 Task: Open Card Conference Execution in Board Content Marketing Campaigns to Workspace Enterprise Resource Planning and add a team member Softage.3@softage.net, a label Orange, a checklist Project Time Management, an attachment from Trello, a color Orange and finally, add a card description 'Conduct user testing for new website design' and a comment 'We should approach this task with a sense of humility and a willingness to seek feedback and guidance from others.'. Add a start date 'Jan 14, 1900' with a due date 'Jan 21, 1900'
Action: Mouse moved to (80, 252)
Screenshot: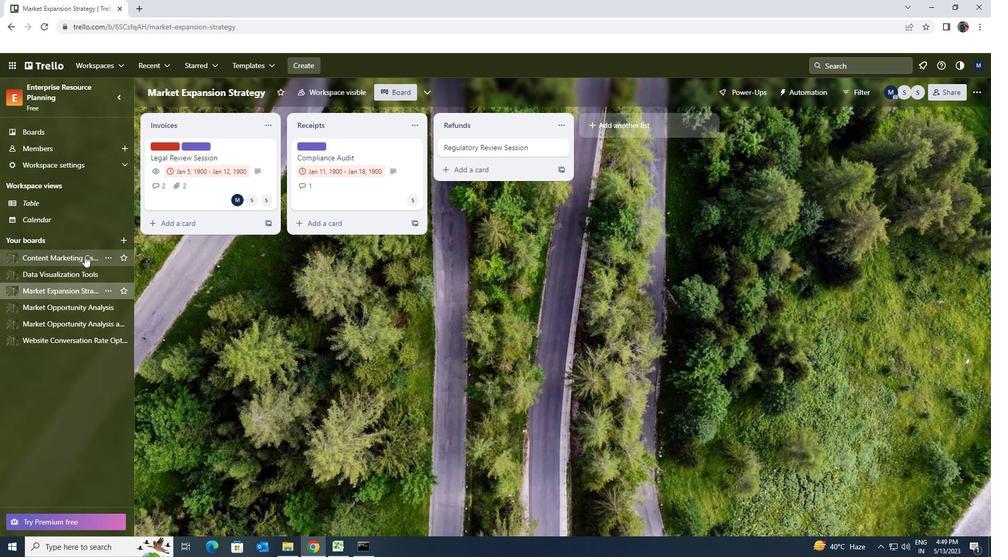 
Action: Mouse pressed left at (80, 252)
Screenshot: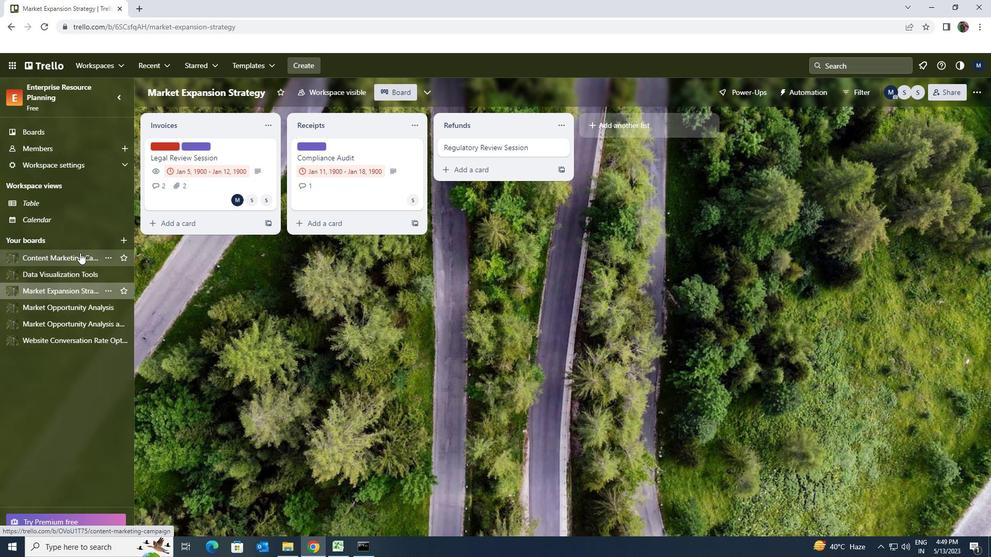 
Action: Mouse moved to (488, 145)
Screenshot: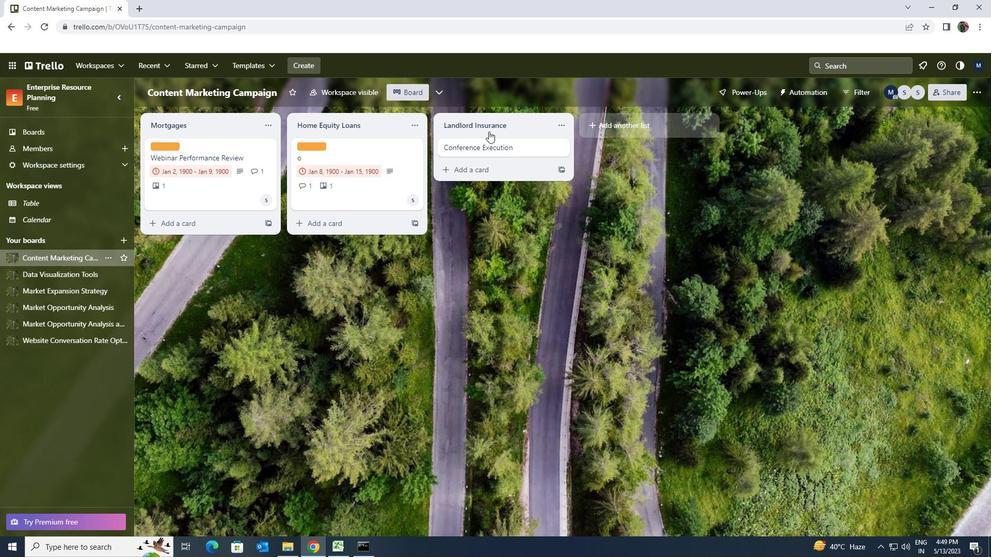 
Action: Mouse pressed left at (488, 145)
Screenshot: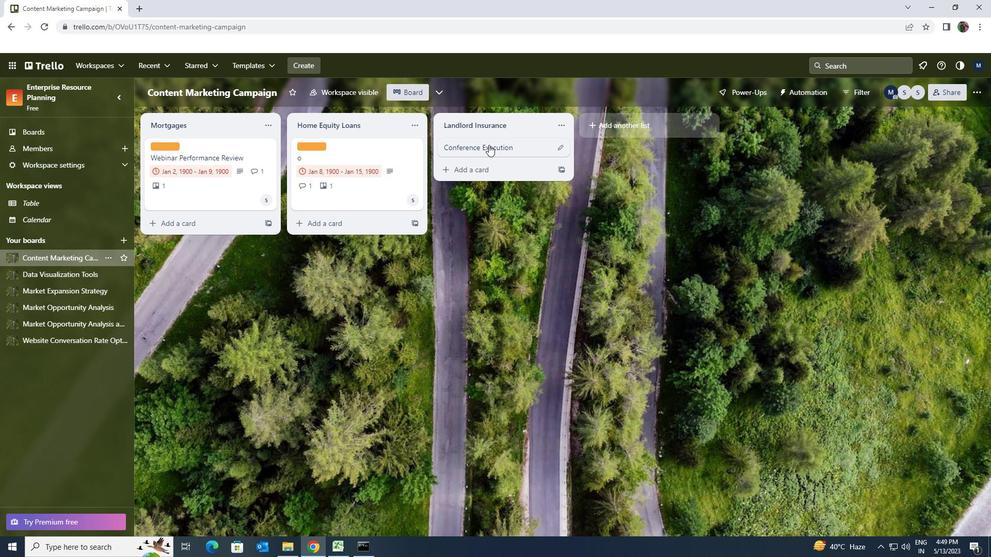 
Action: Mouse moved to (608, 186)
Screenshot: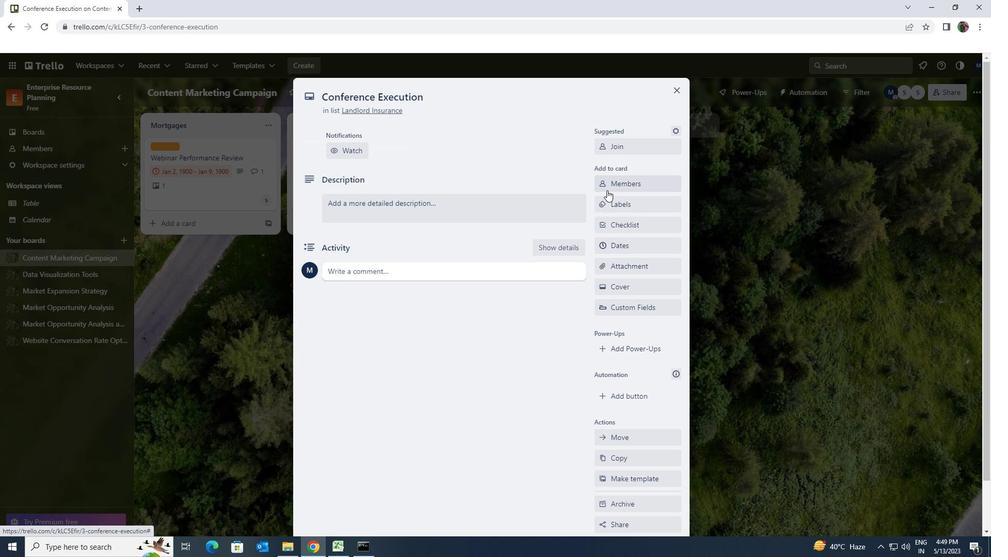 
Action: Mouse pressed left at (608, 186)
Screenshot: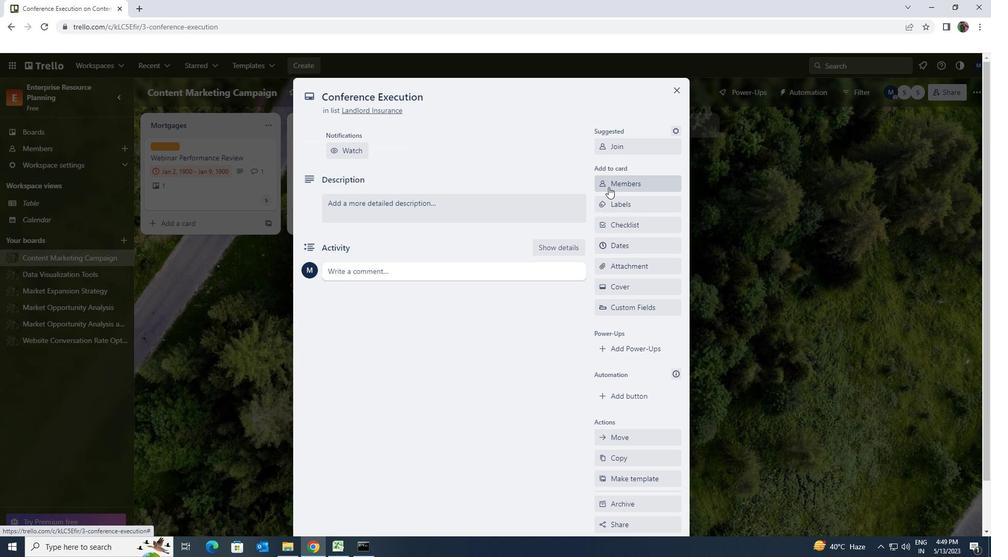 
Action: Key pressed softage.3<Key.shift>@SOFTAGE.NET
Screenshot: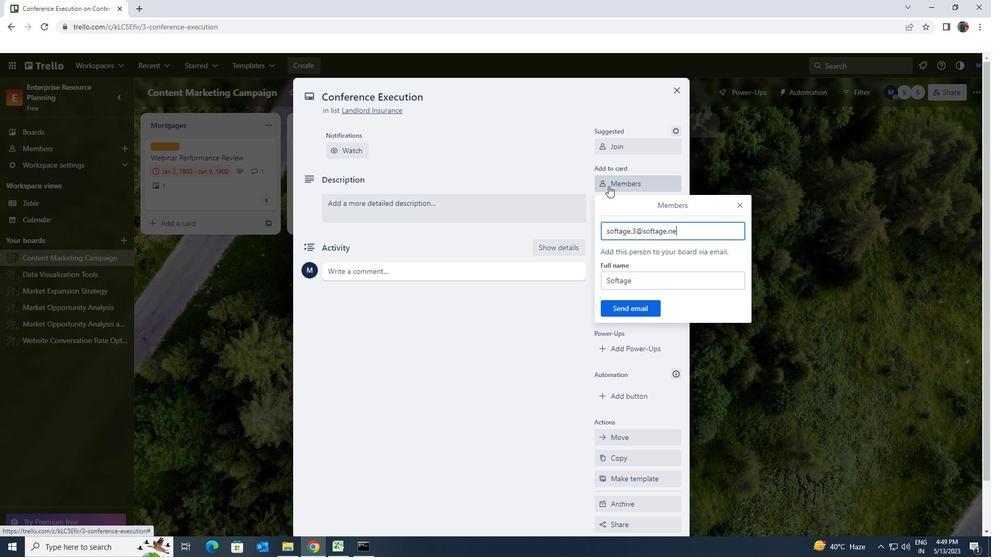 
Action: Mouse moved to (641, 309)
Screenshot: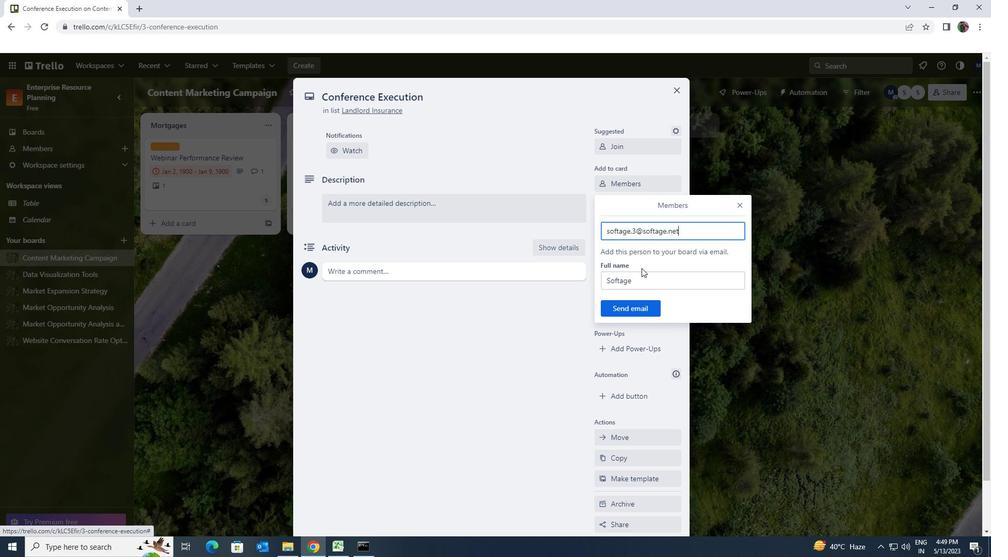 
Action: Mouse pressed left at (641, 309)
Screenshot: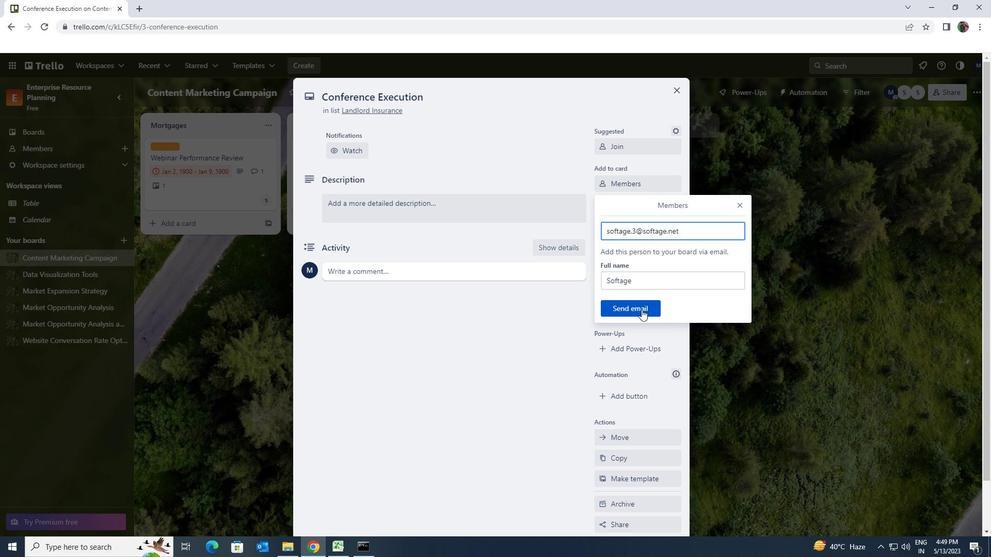
Action: Mouse moved to (655, 208)
Screenshot: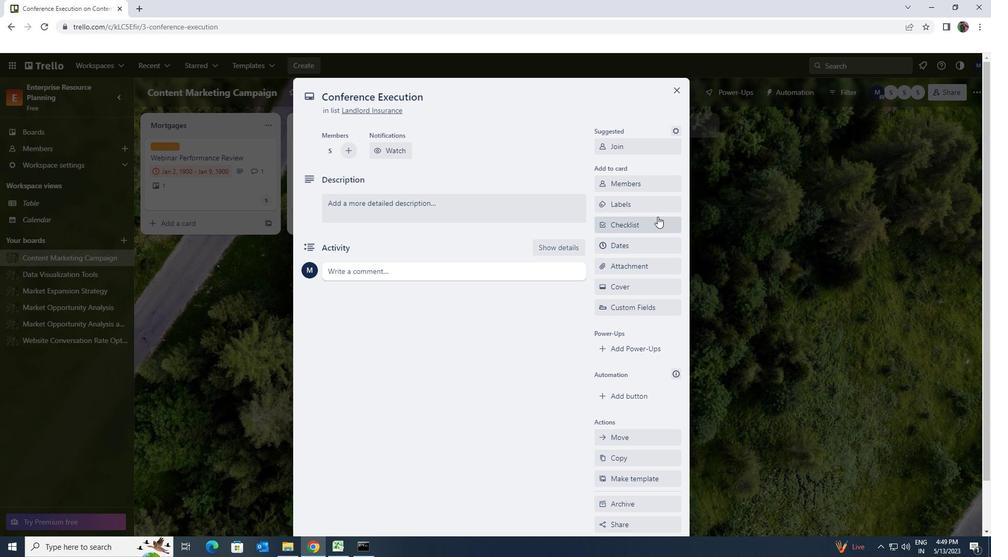 
Action: Mouse pressed left at (655, 208)
Screenshot: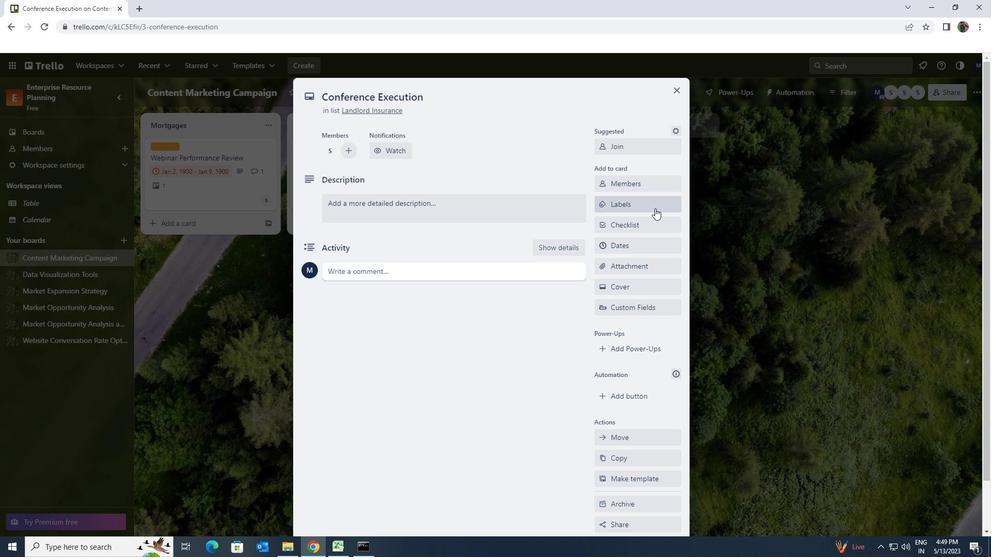 
Action: Mouse moved to (660, 401)
Screenshot: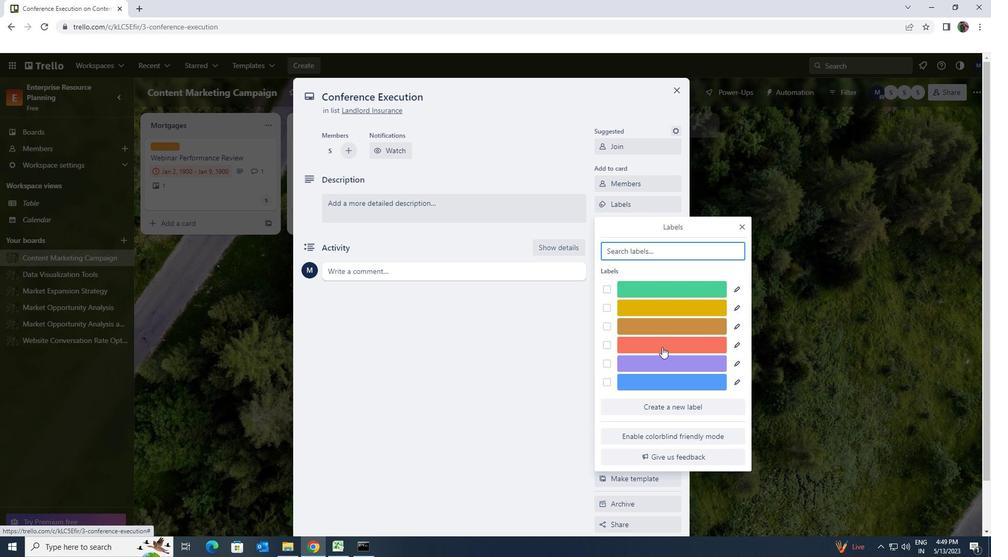 
Action: Mouse pressed left at (660, 401)
Screenshot: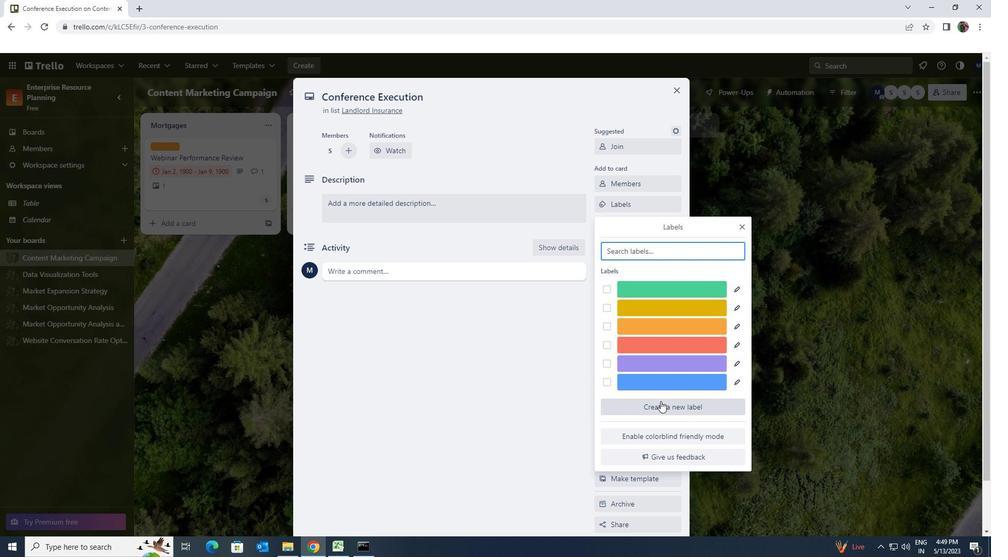 
Action: Mouse moved to (664, 379)
Screenshot: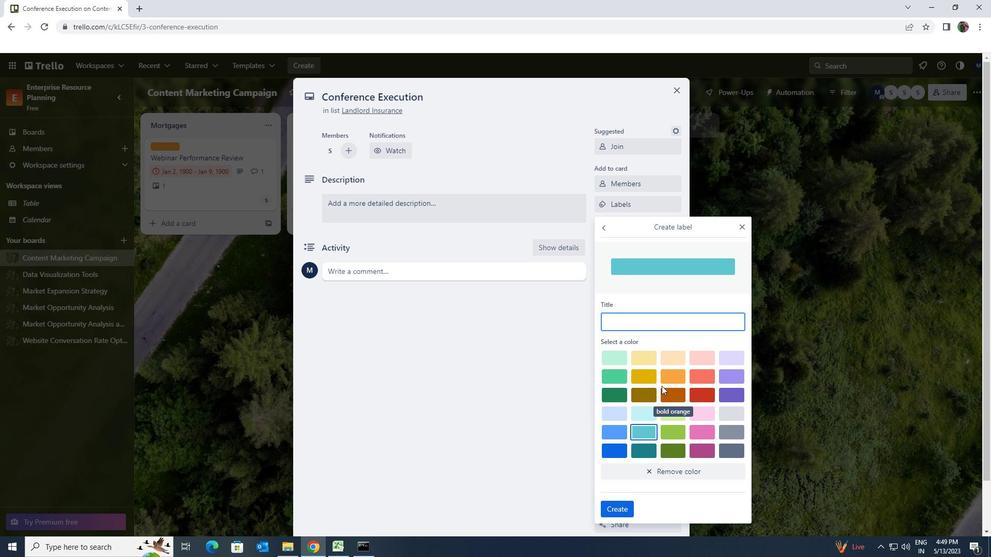 
Action: Mouse pressed left at (664, 379)
Screenshot: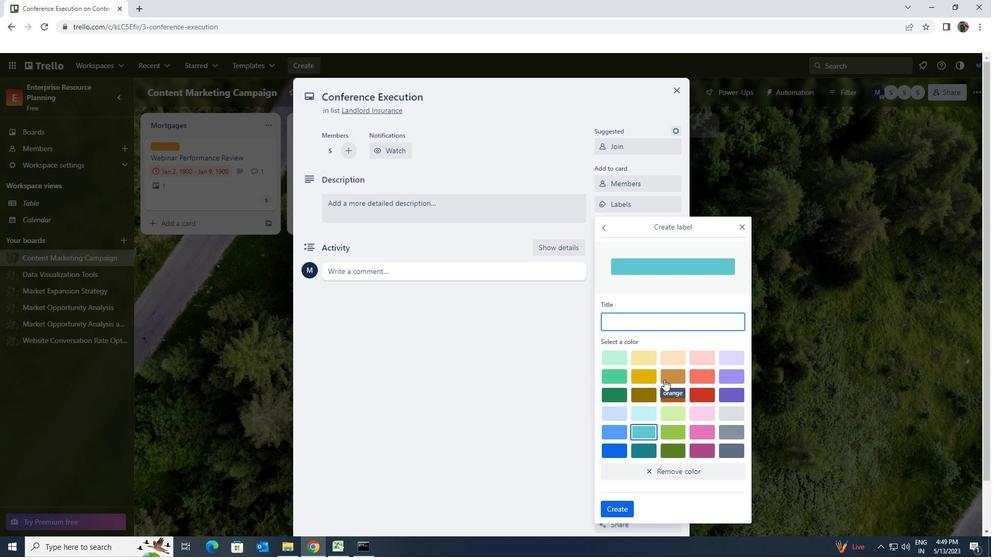 
Action: Mouse moved to (622, 506)
Screenshot: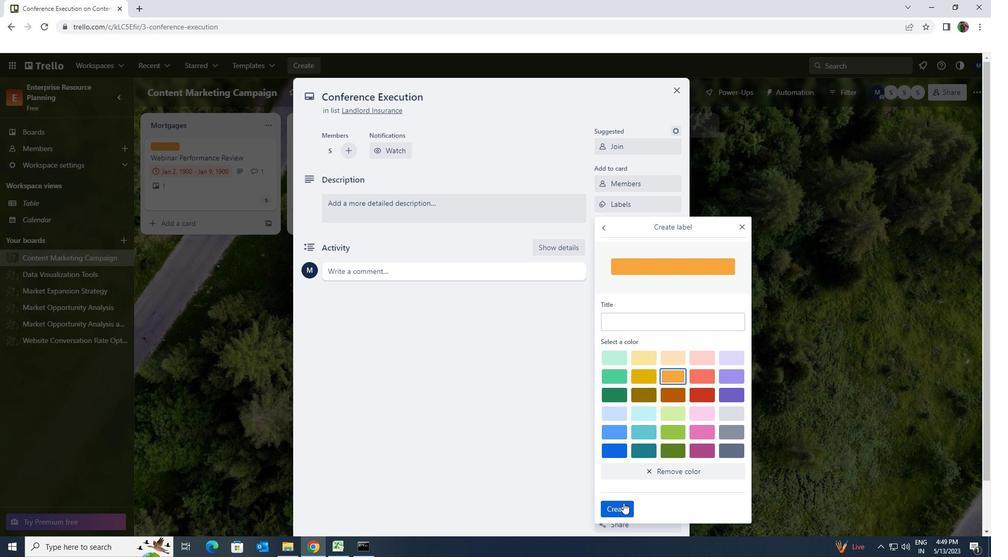 
Action: Mouse pressed left at (622, 506)
Screenshot: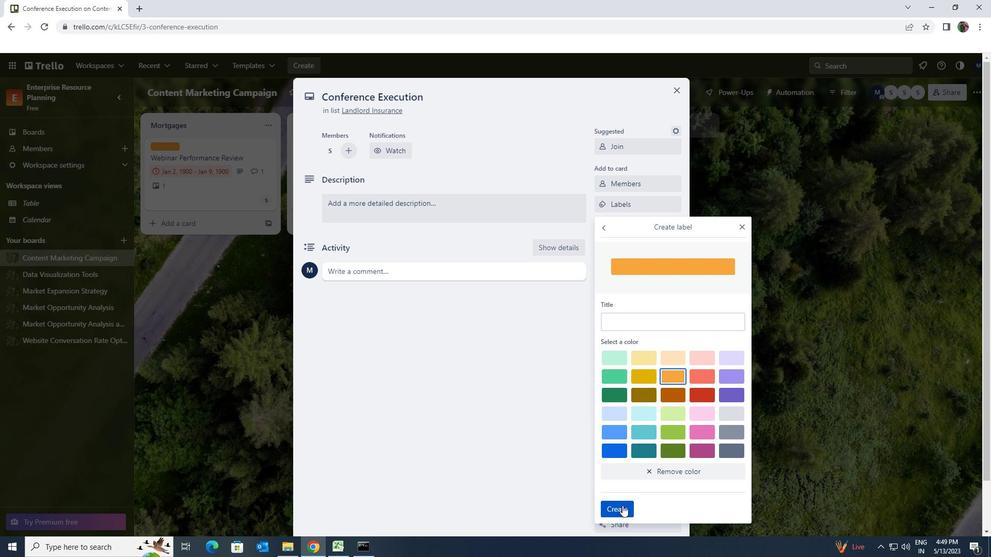 
Action: Mouse moved to (737, 225)
Screenshot: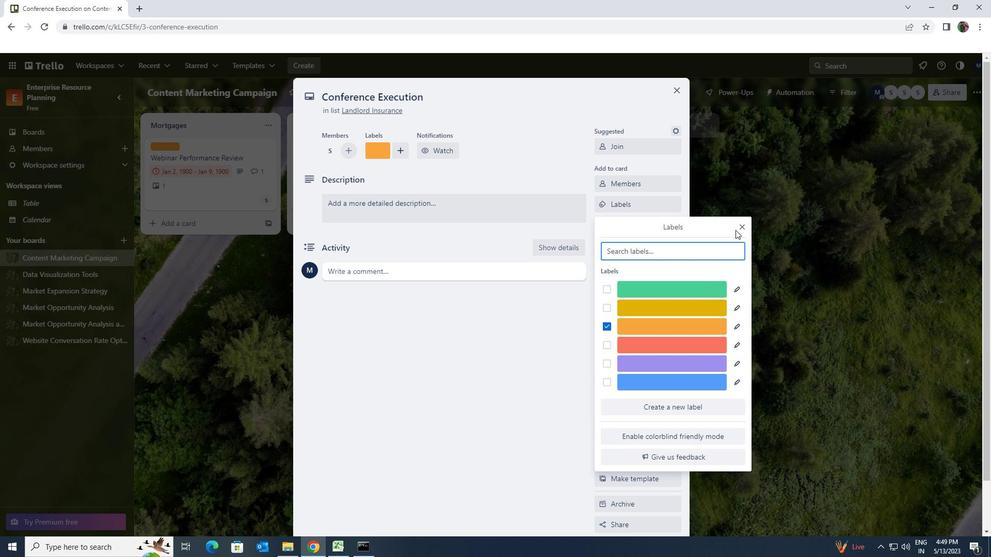 
Action: Mouse pressed left at (737, 225)
Screenshot: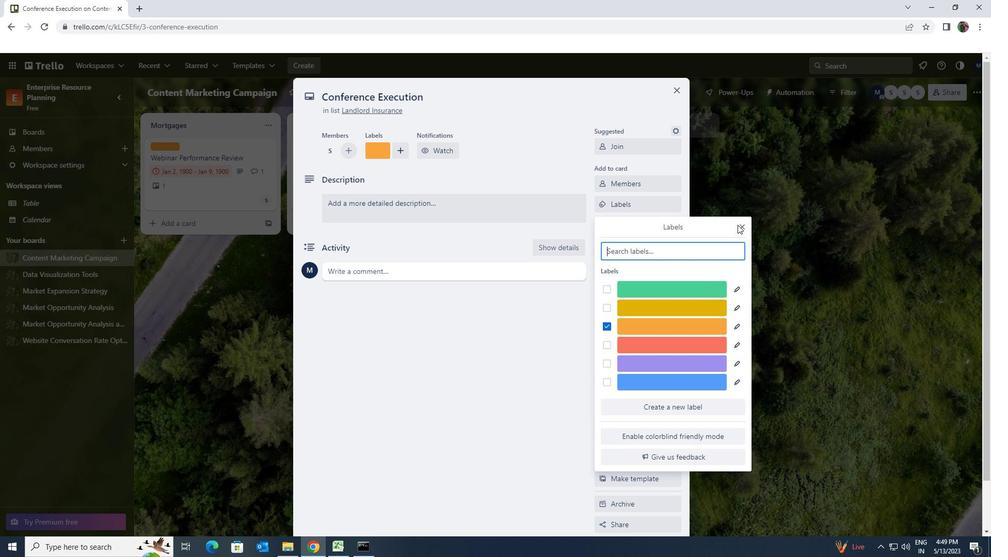
Action: Mouse moved to (740, 229)
Screenshot: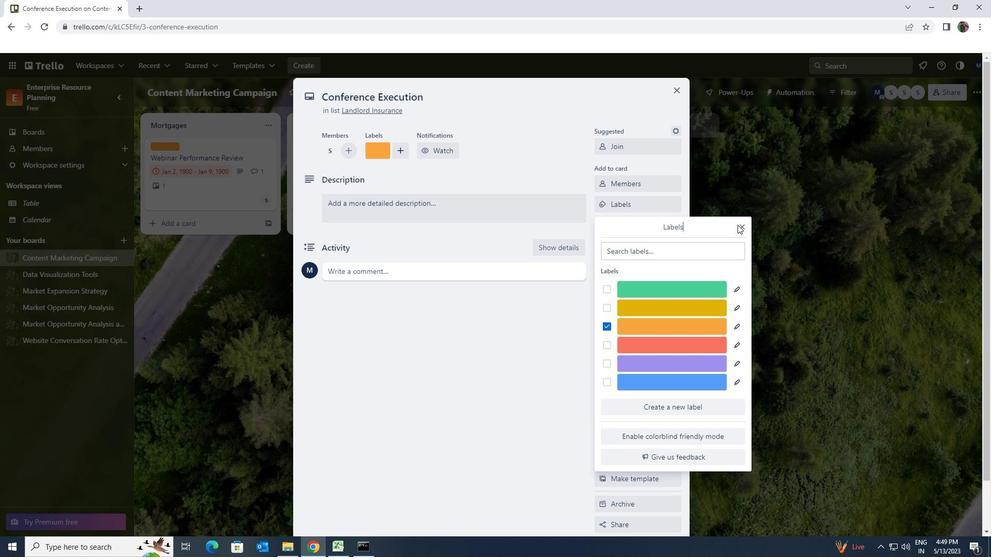 
Action: Mouse pressed left at (740, 229)
Screenshot: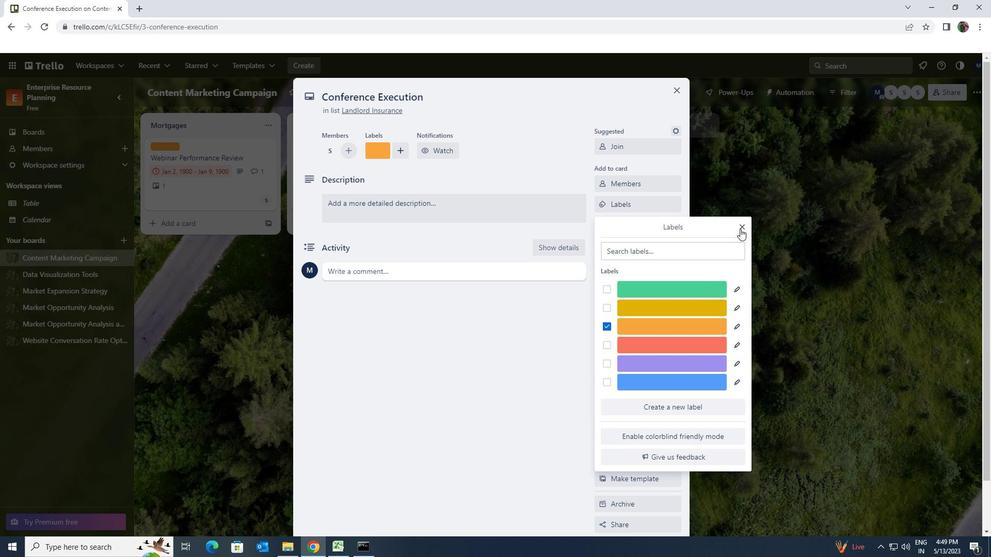 
Action: Mouse moved to (672, 226)
Screenshot: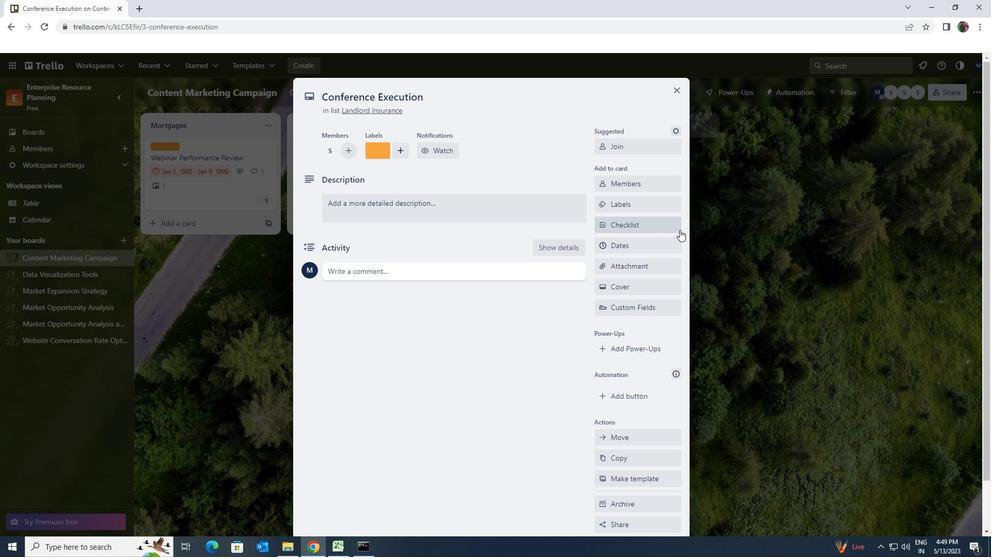 
Action: Mouse pressed left at (672, 226)
Screenshot: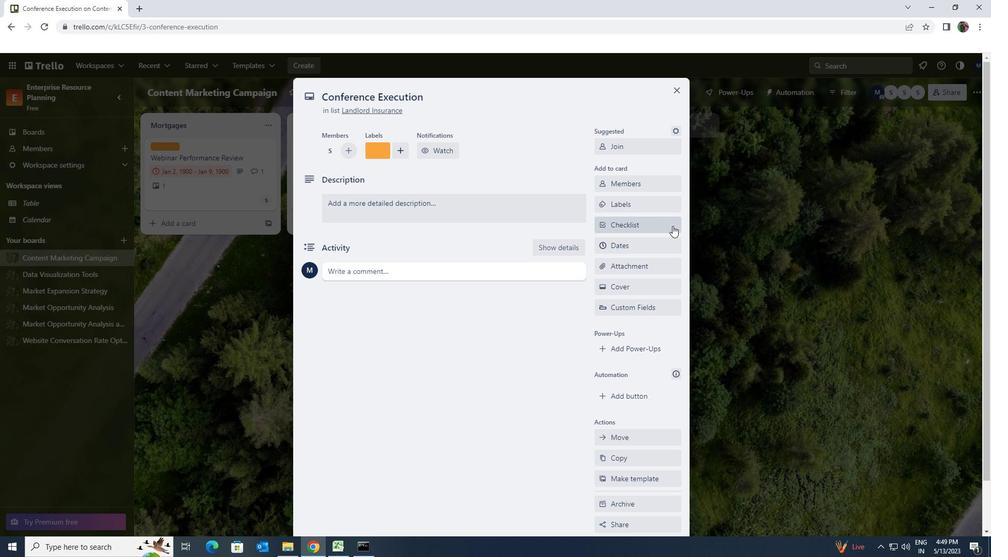 
Action: Key pressed <Key.shift><Key.shift><Key.shift><Key.shift><Key.shift>PROJECT<Key.space><Key.shift>TIME<Key.space><Key.shift>MANAGEMENT<Key.space>
Screenshot: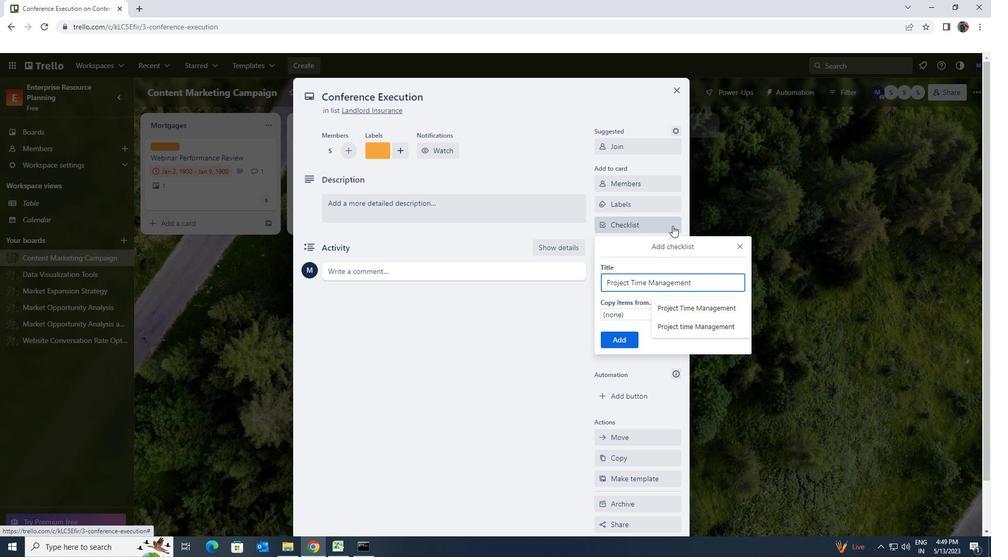 
Action: Mouse moved to (625, 340)
Screenshot: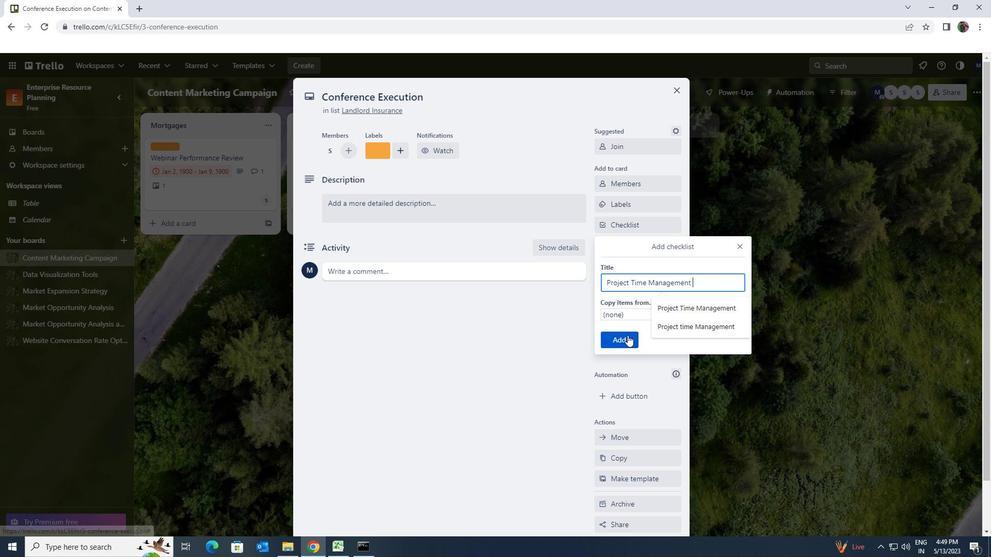
Action: Mouse pressed left at (625, 340)
Screenshot: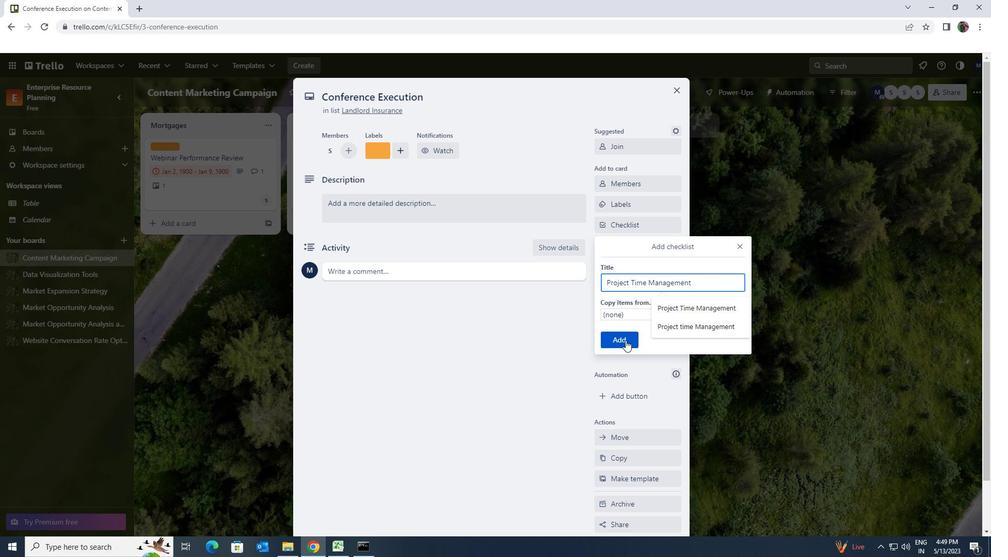 
Action: Mouse moved to (631, 266)
Screenshot: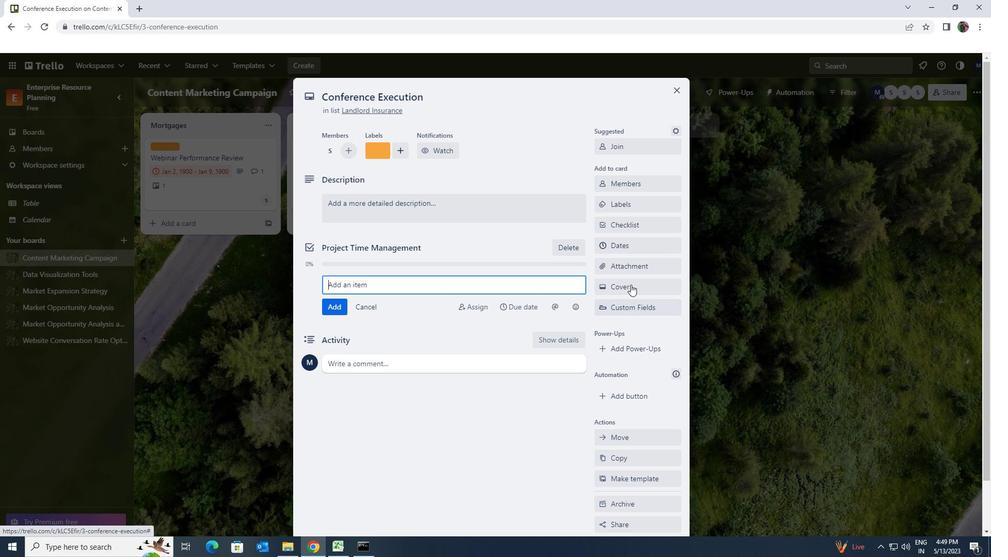 
Action: Mouse pressed left at (631, 266)
Screenshot: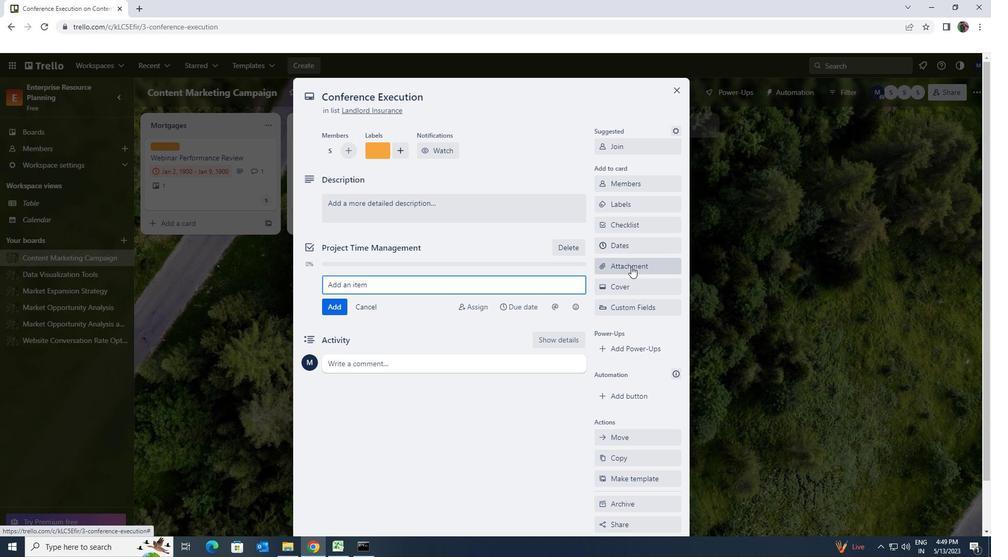
Action: Mouse moved to (628, 338)
Screenshot: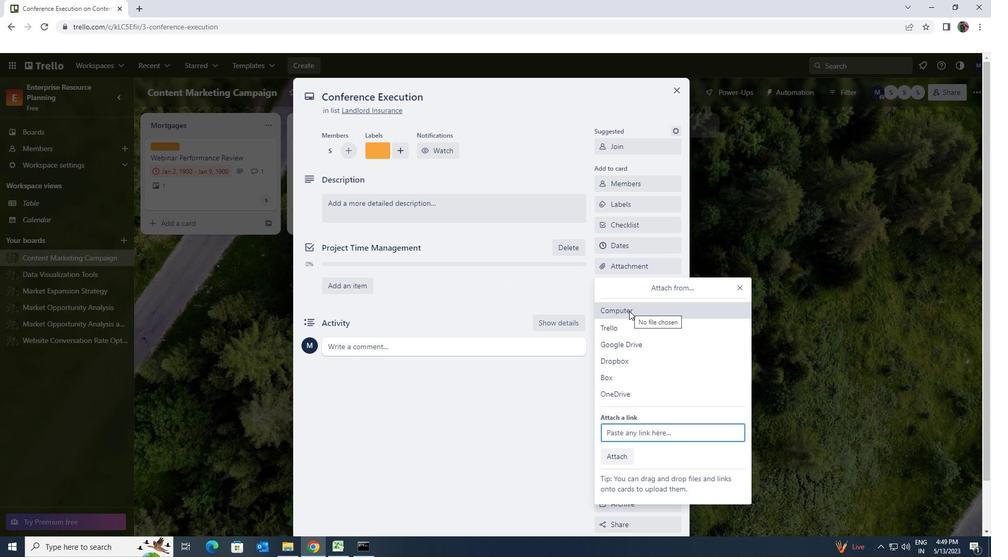 
Action: Mouse pressed left at (628, 338)
Screenshot: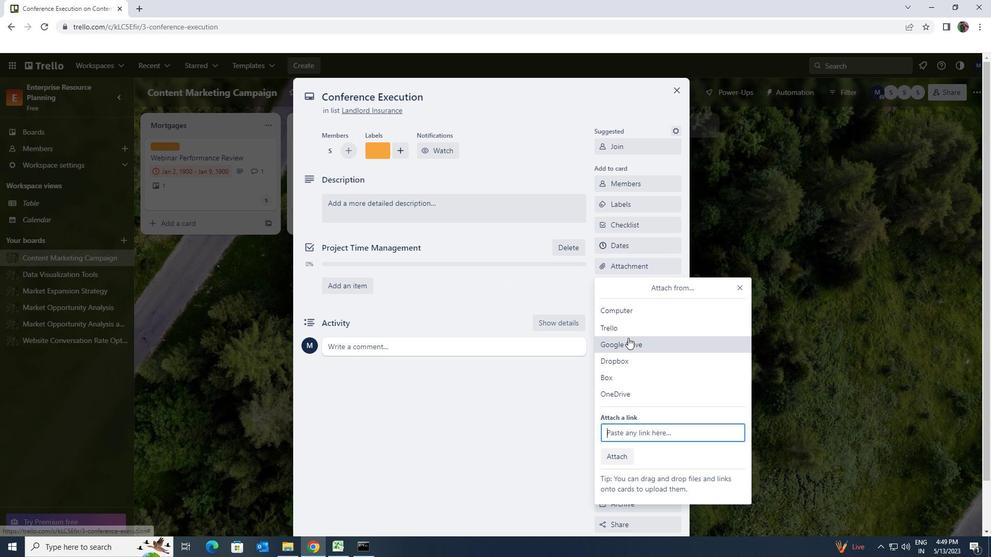 
Action: Mouse moved to (467, 297)
Screenshot: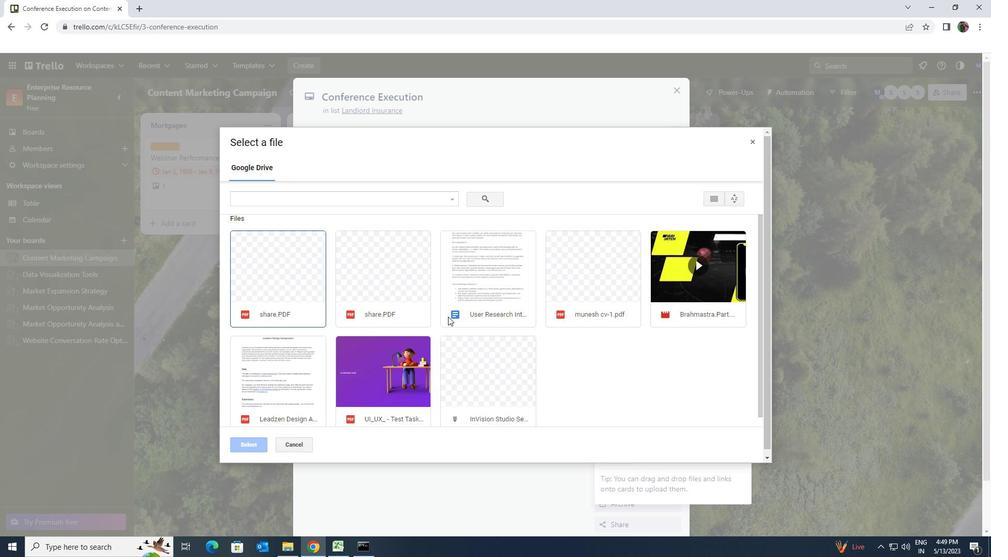 
Action: Mouse pressed left at (467, 297)
Screenshot: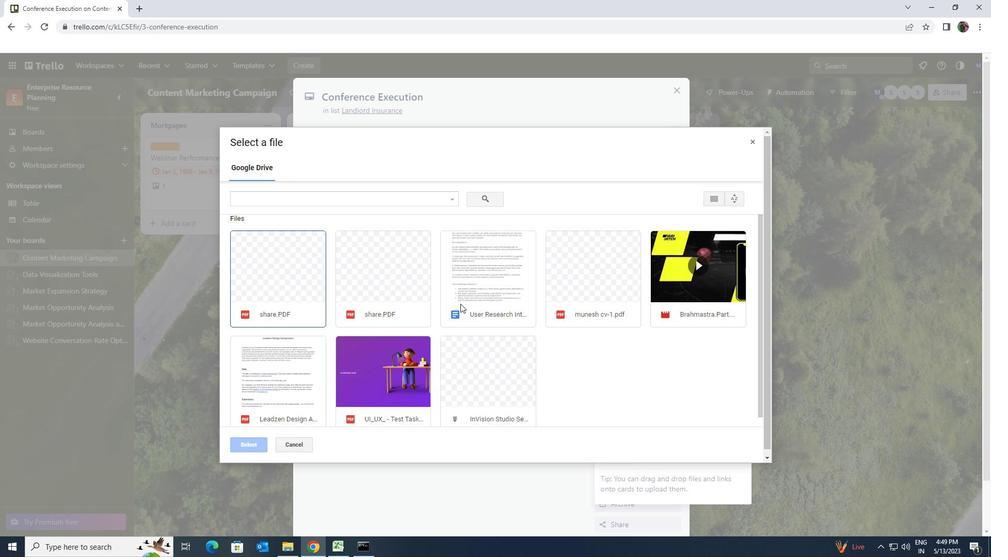 
Action: Mouse moved to (254, 447)
Screenshot: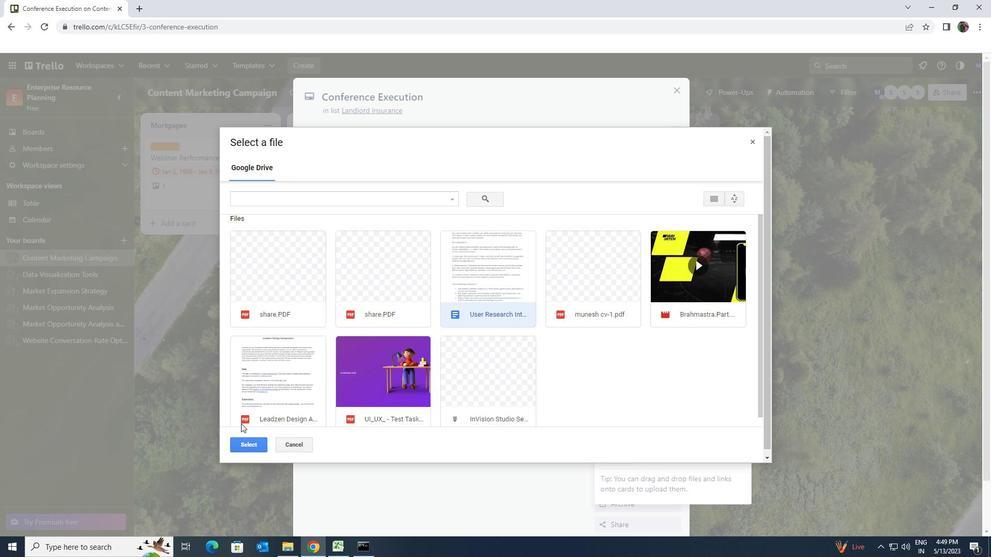 
Action: Mouse pressed left at (254, 447)
Screenshot: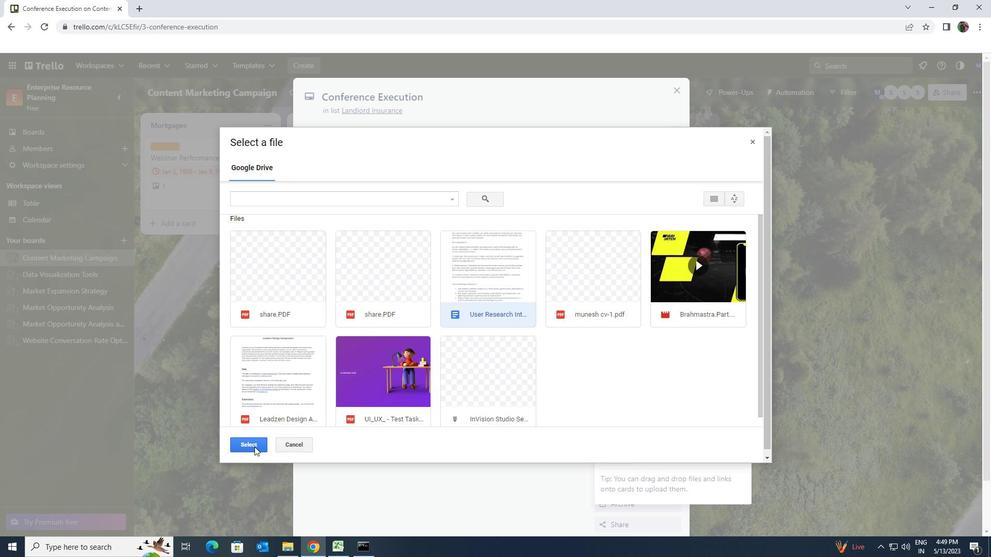 
Action: Mouse moved to (409, 207)
Screenshot: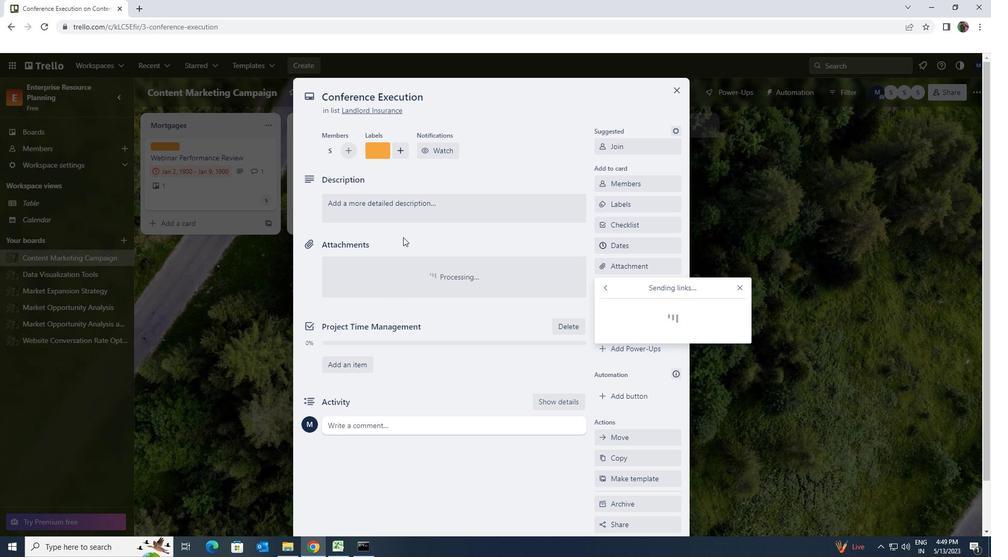
Action: Mouse pressed left at (409, 207)
Screenshot: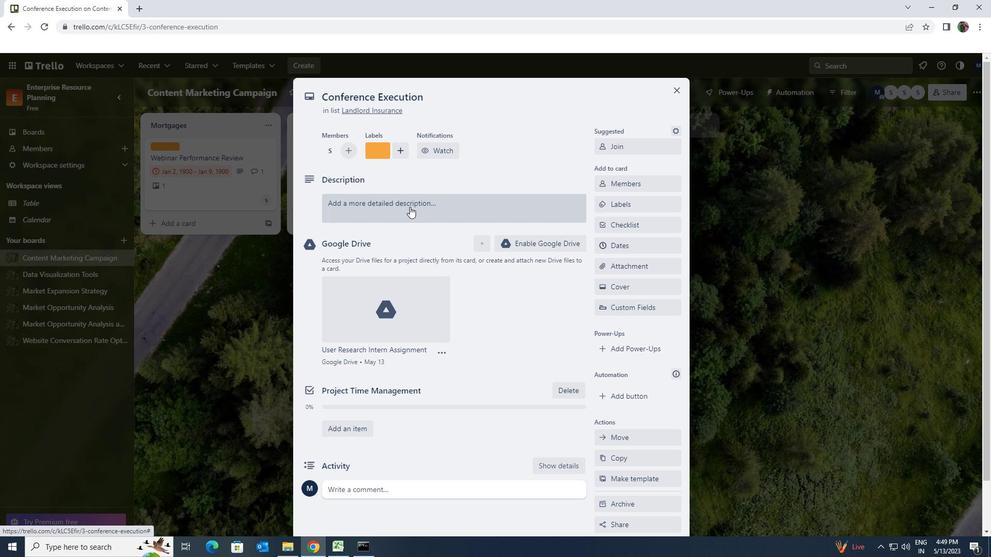 
Action: Key pressed <Key.shift>
Screenshot: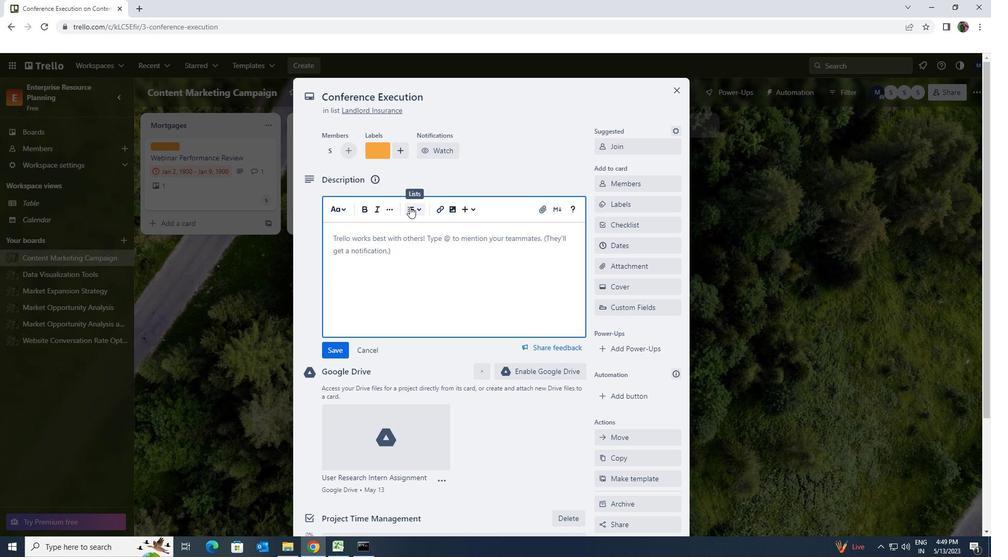 
Action: Mouse moved to (409, 206)
Screenshot: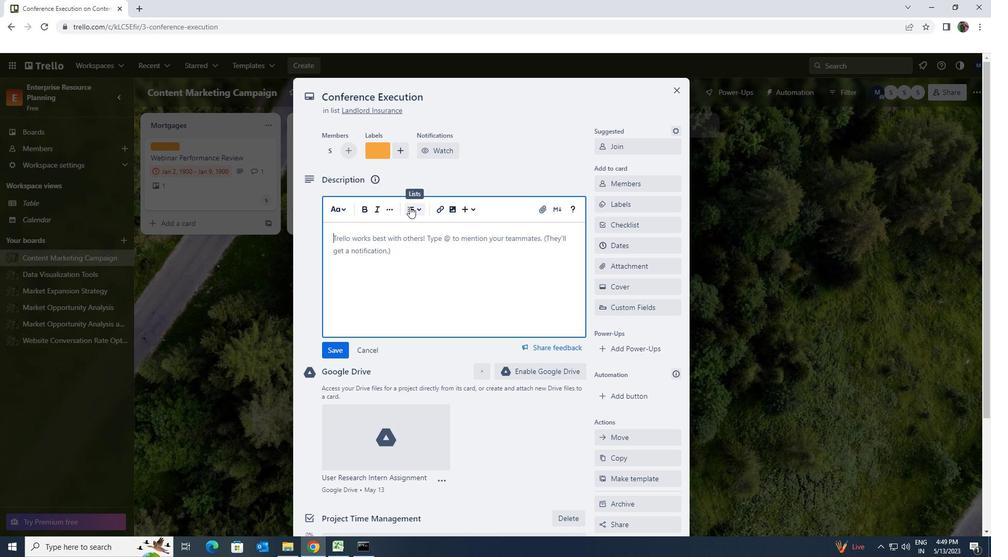 
Action: Key pressed <Key.shift>CONDUCT<Key.space>USER<Key.space>TESTING<Key.space>FOR<Key.space>NEW<Key.space>WEBSUTE<Key.space>DESIGN<Key.space>
Screenshot: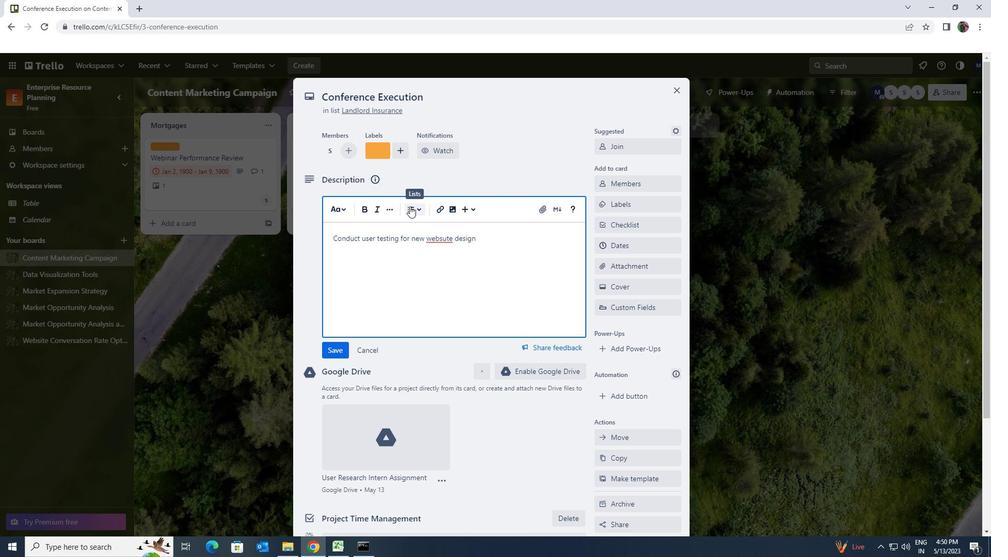 
Action: Mouse moved to (342, 355)
Screenshot: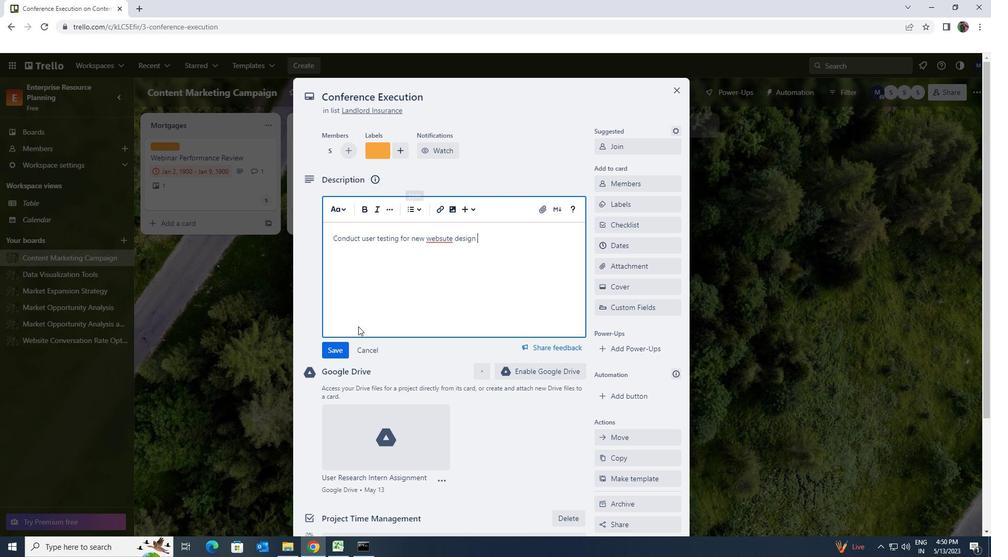 
Action: Mouse pressed left at (342, 355)
Screenshot: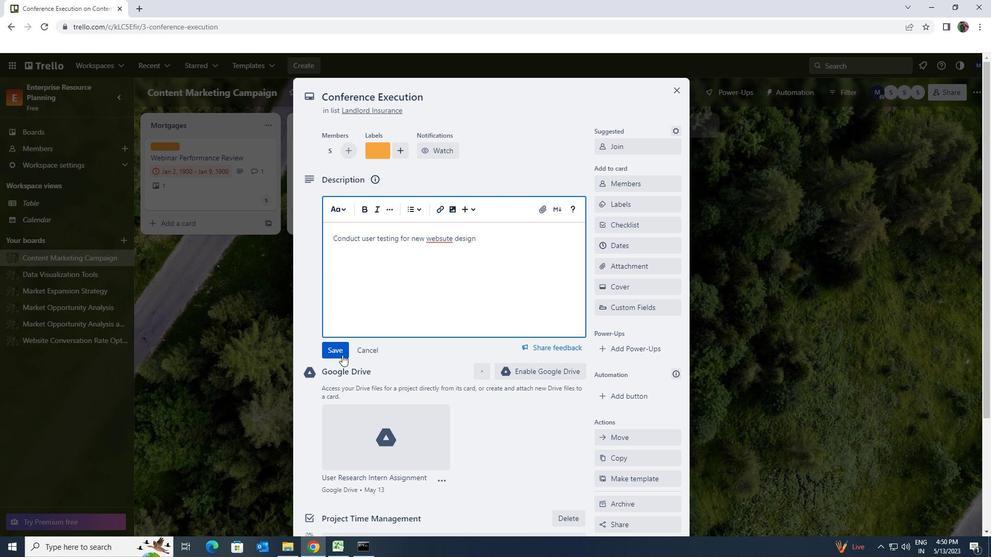 
Action: Mouse moved to (344, 351)
Screenshot: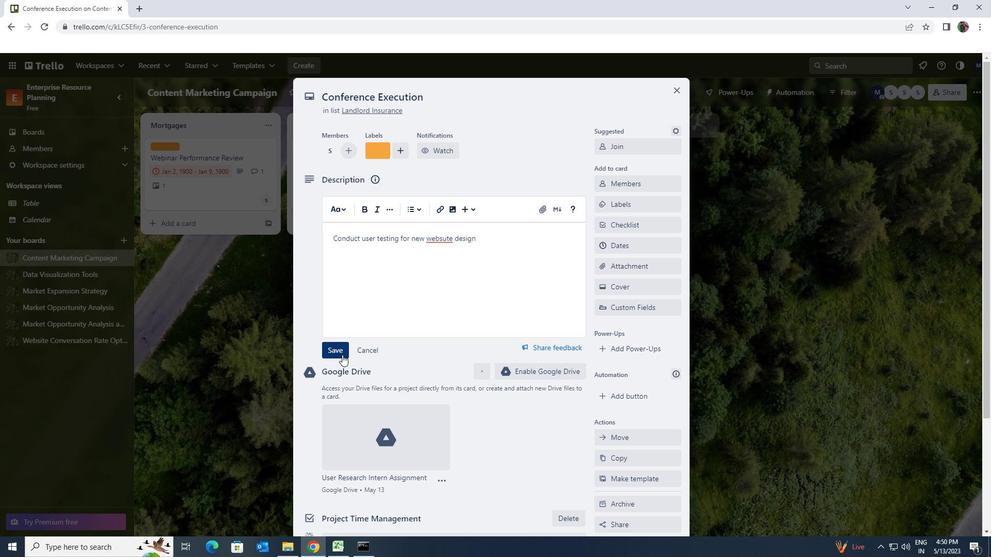 
Action: Mouse scrolled (344, 350) with delta (0, 0)
Screenshot: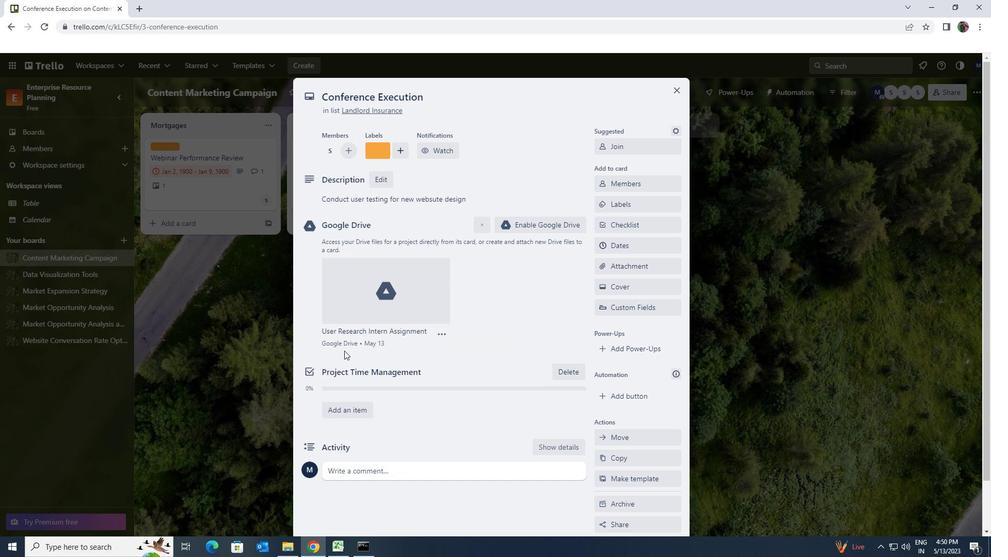 
Action: Mouse scrolled (344, 350) with delta (0, 0)
Screenshot: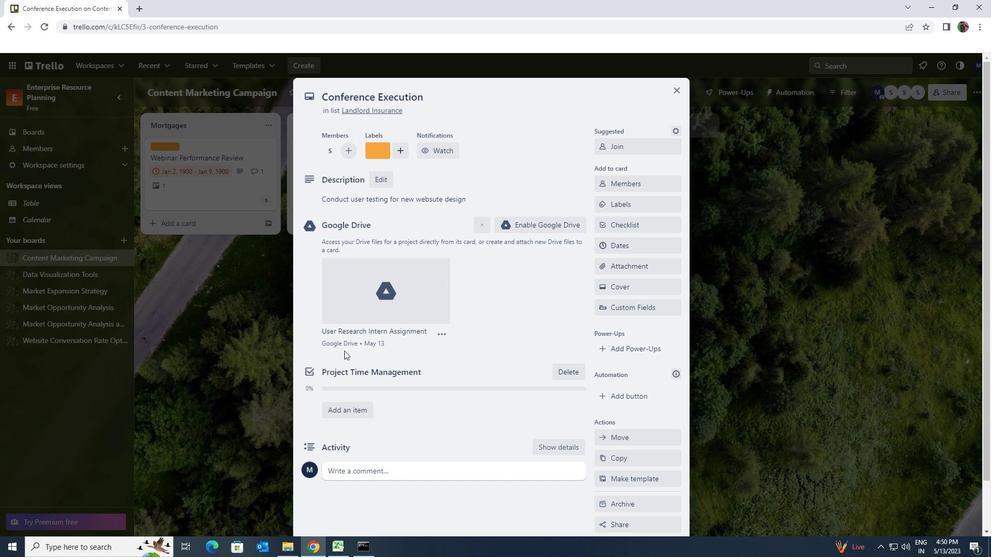 
Action: Mouse scrolled (344, 350) with delta (0, 0)
Screenshot: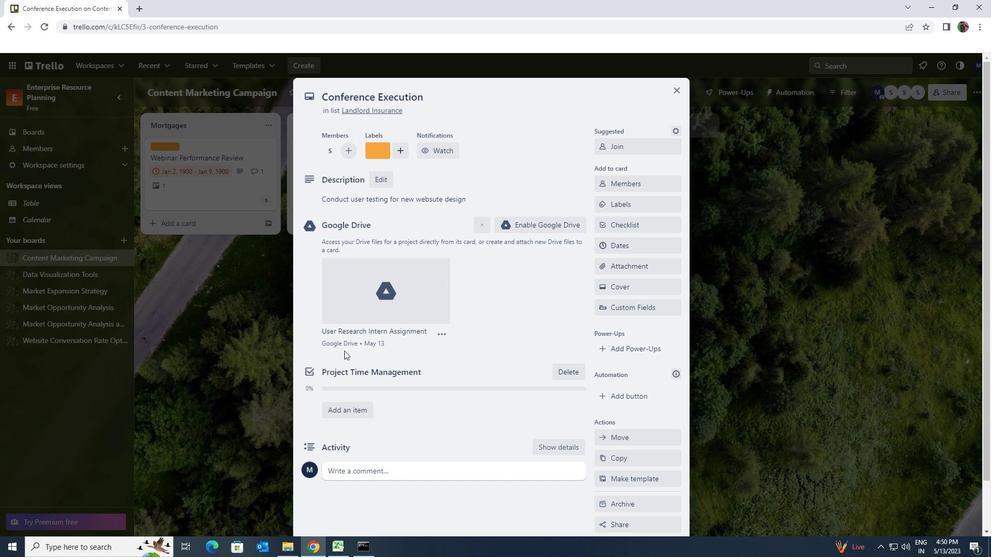 
Action: Mouse moved to (353, 409)
Screenshot: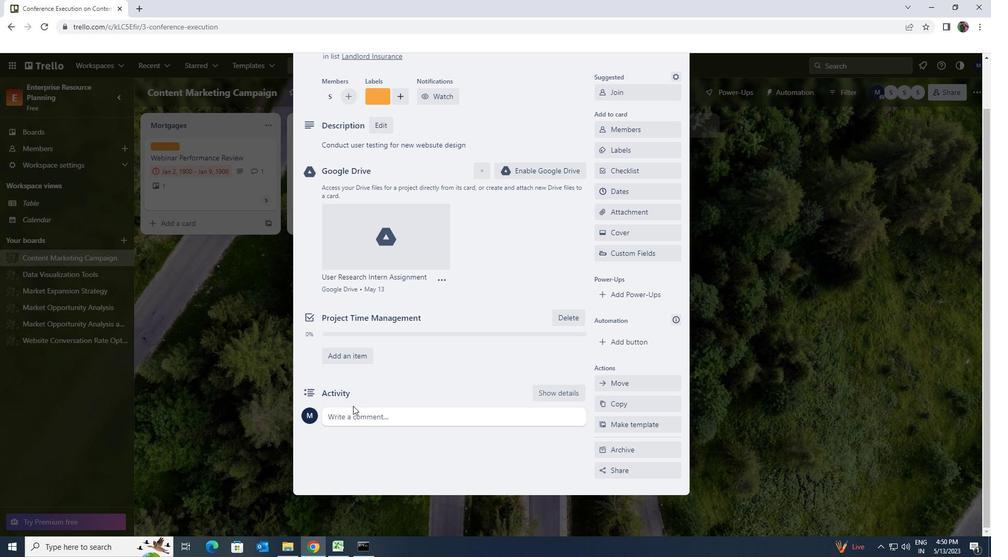 
Action: Mouse pressed left at (353, 409)
Screenshot: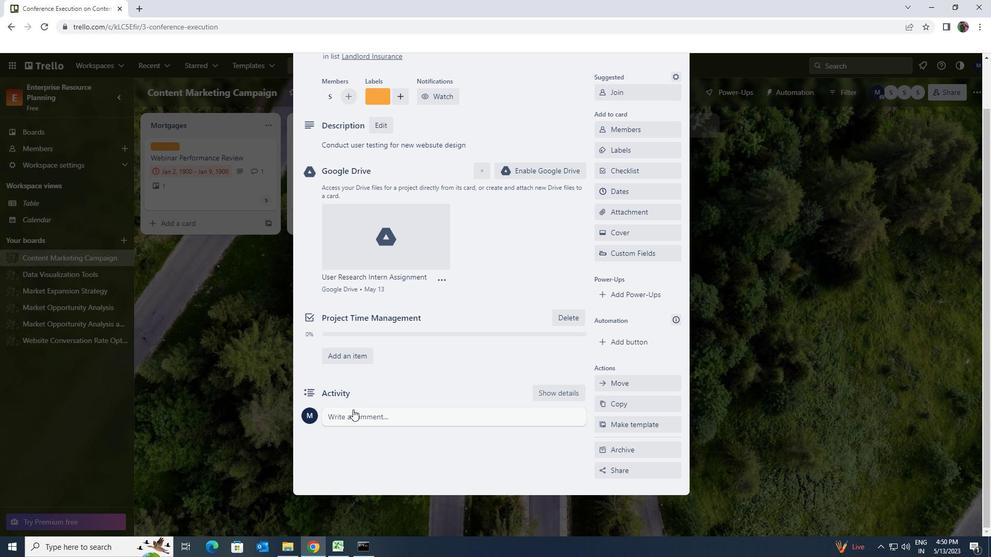 
Action: Key pressed <Key.shift><Key.shift>WE<Key.space>SHOULD<Key.space>APPROACG<Key.space>THIS<Key.space>TASK<Key.space>
Screenshot: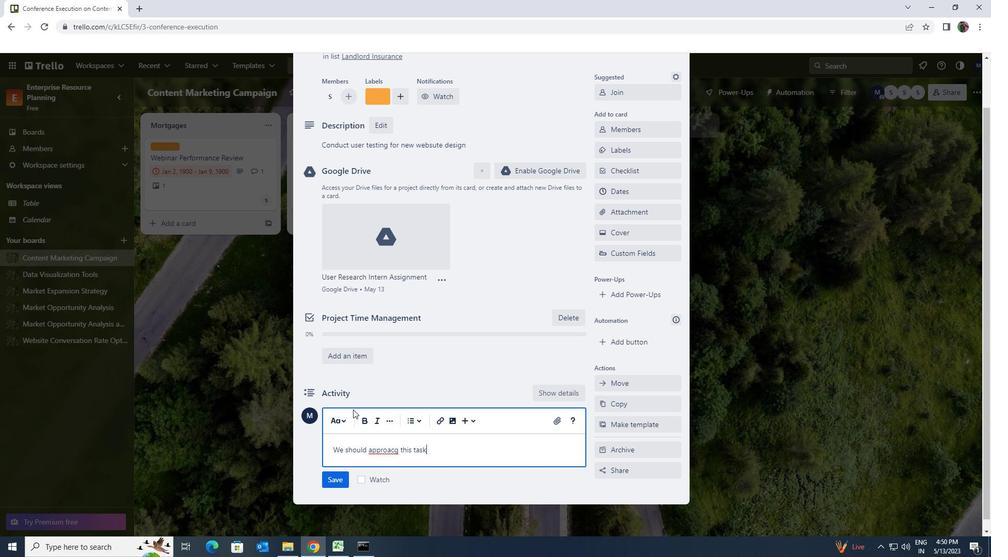 
Action: Mouse moved to (356, 409)
Screenshot: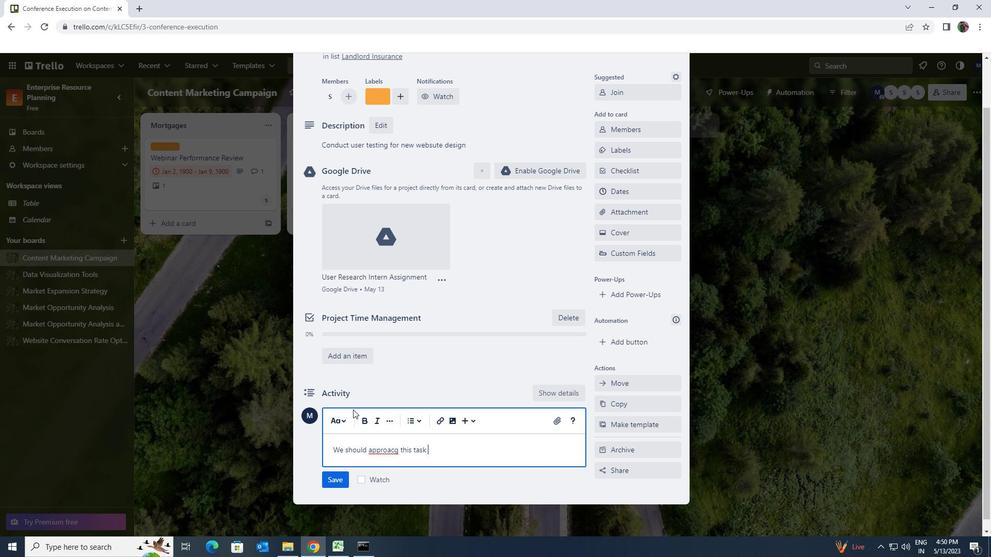 
Action: Key pressed WITH<Key.space>SENSE<Key.space>OF<Key.space>HUMILITY<Key.space>AND<Key.space>TESTING<Key.space>A<Key.space>WILLIGNESS<Key.space>TO<Key.space>SEEK<Key.space>FEEDBACK<Key.space>AND<Key.space>GUIDEN<Key.backspace><Key.backspace>E<Key.backspace>ANCE<Key.space>FROM<Key.space>OTHERS<Key.space>
Screenshot: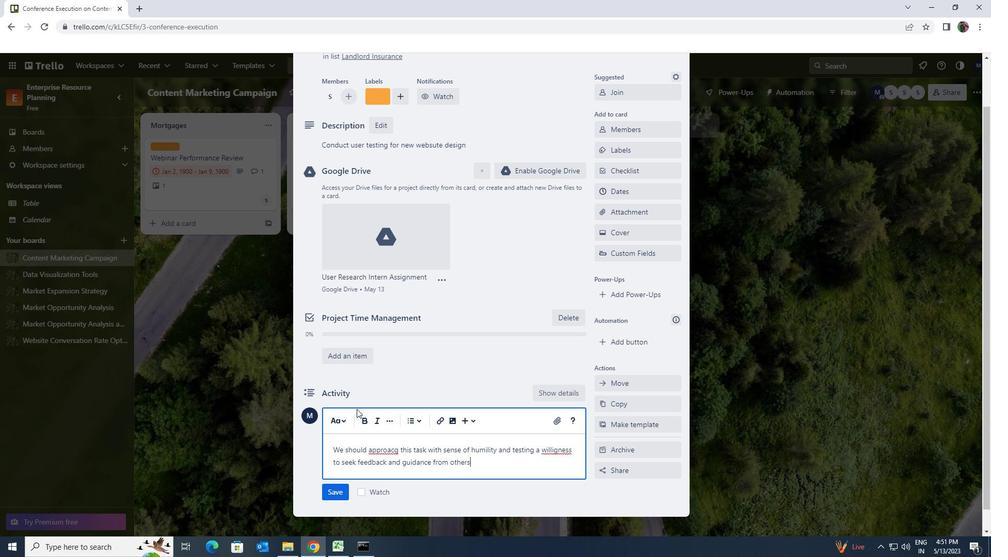 
Action: Mouse moved to (349, 495)
Screenshot: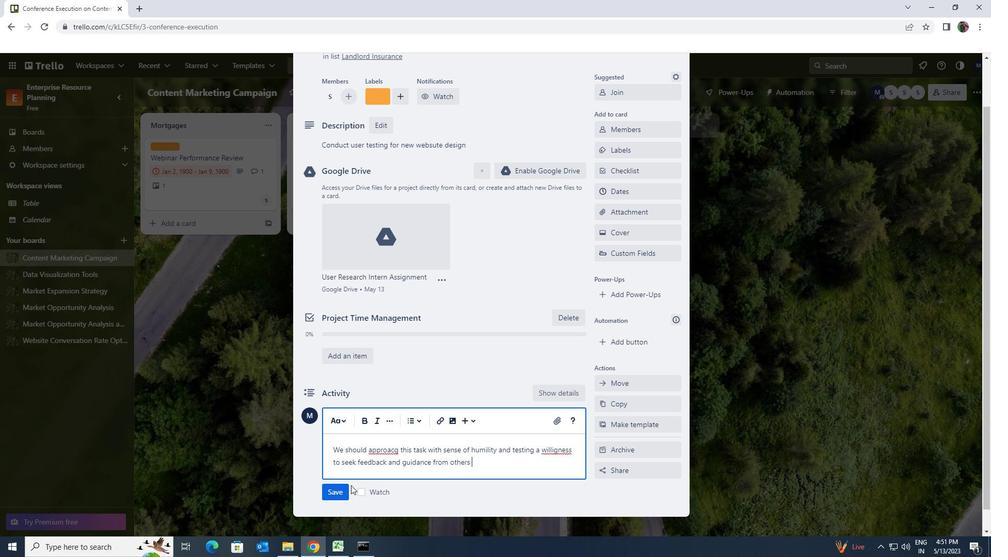 
Action: Mouse pressed left at (349, 495)
Screenshot: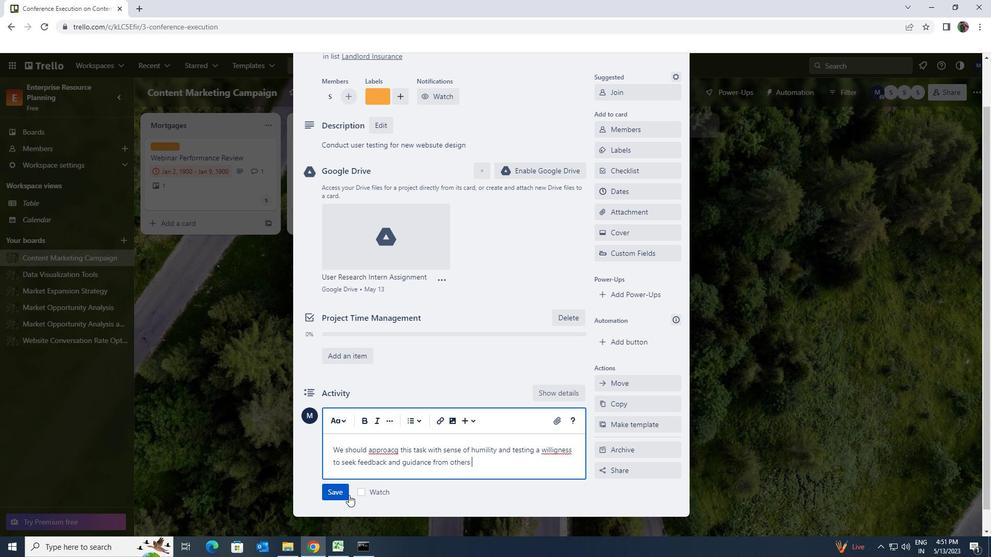 
Action: Mouse moved to (517, 362)
Screenshot: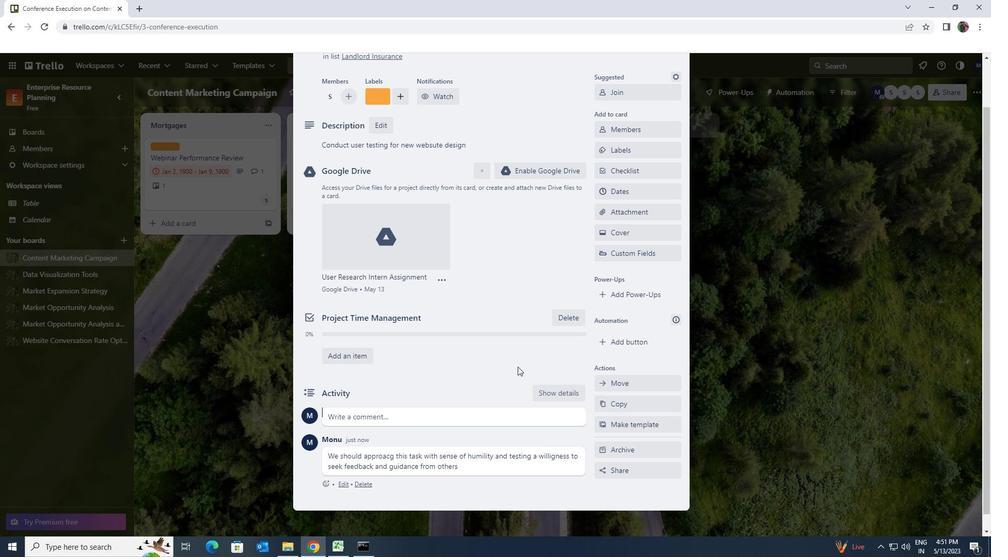 
Action: Mouse scrolled (517, 362) with delta (0, 0)
Screenshot: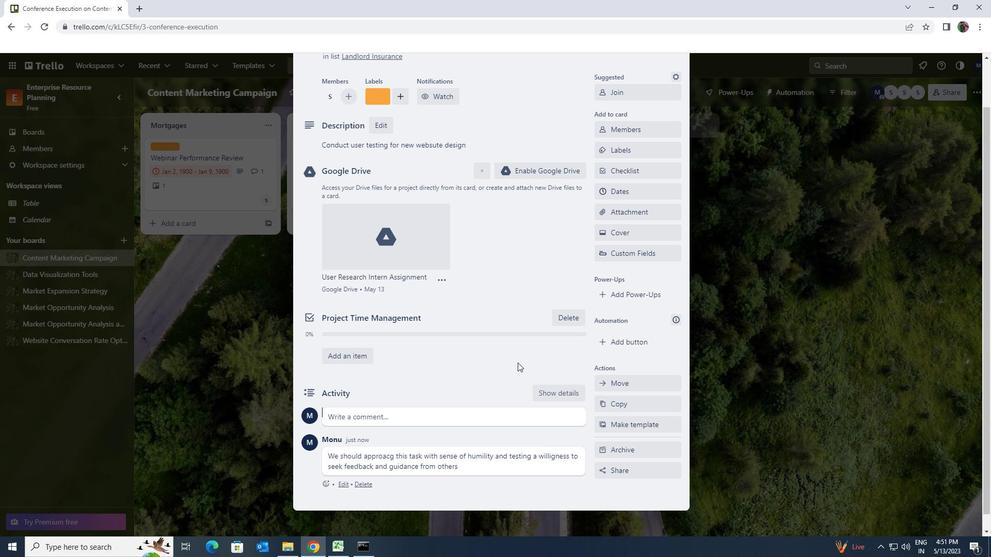 
Action: Mouse scrolled (517, 362) with delta (0, 0)
Screenshot: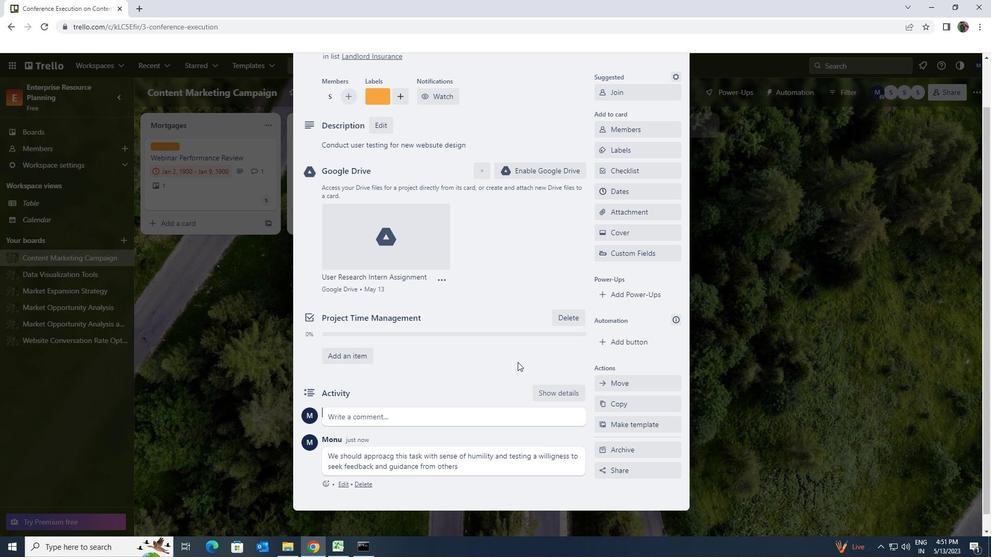 
Action: Mouse scrolled (517, 362) with delta (0, 0)
Screenshot: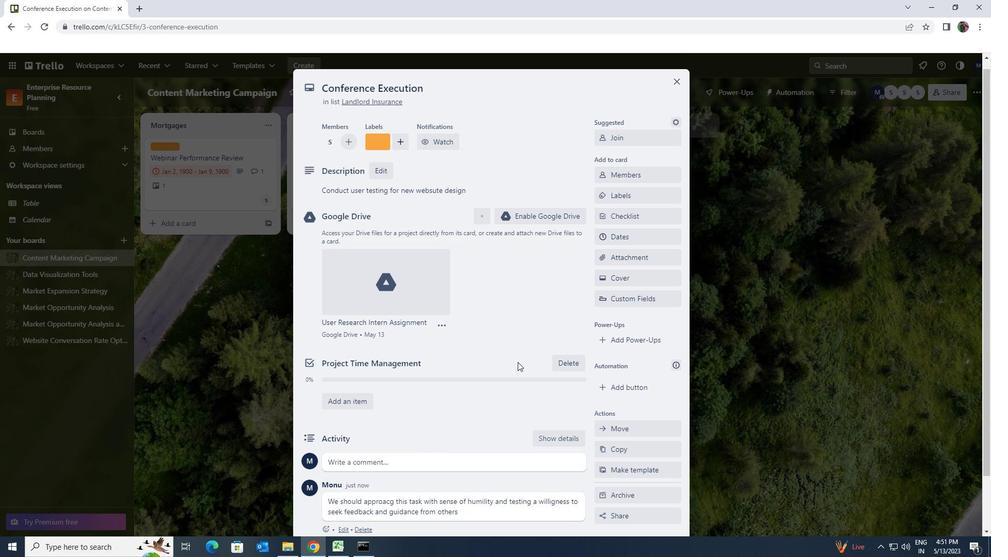 
Action: Mouse moved to (601, 246)
Screenshot: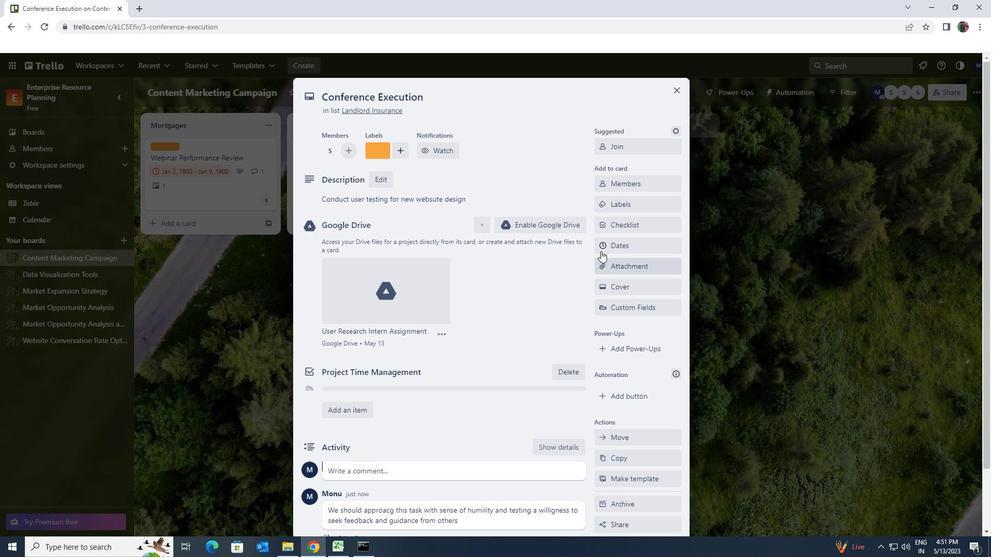 
Action: Mouse pressed left at (601, 246)
Screenshot: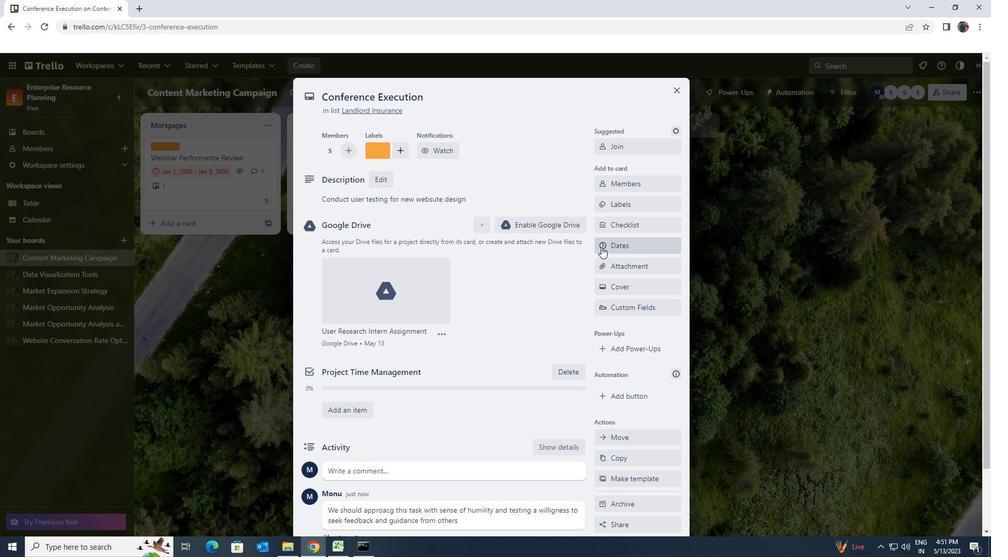 
Action: Mouse moved to (603, 282)
Screenshot: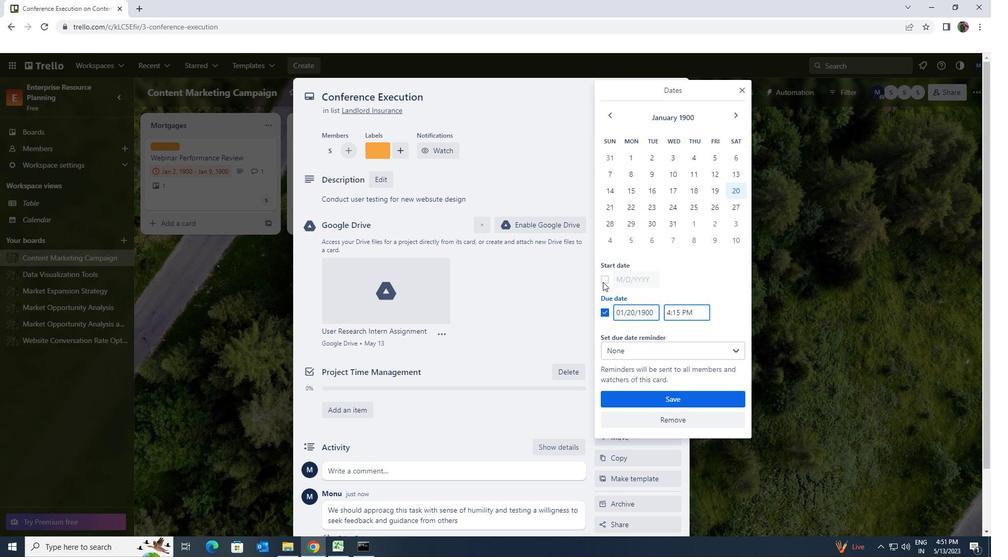 
Action: Mouse pressed left at (603, 282)
Screenshot: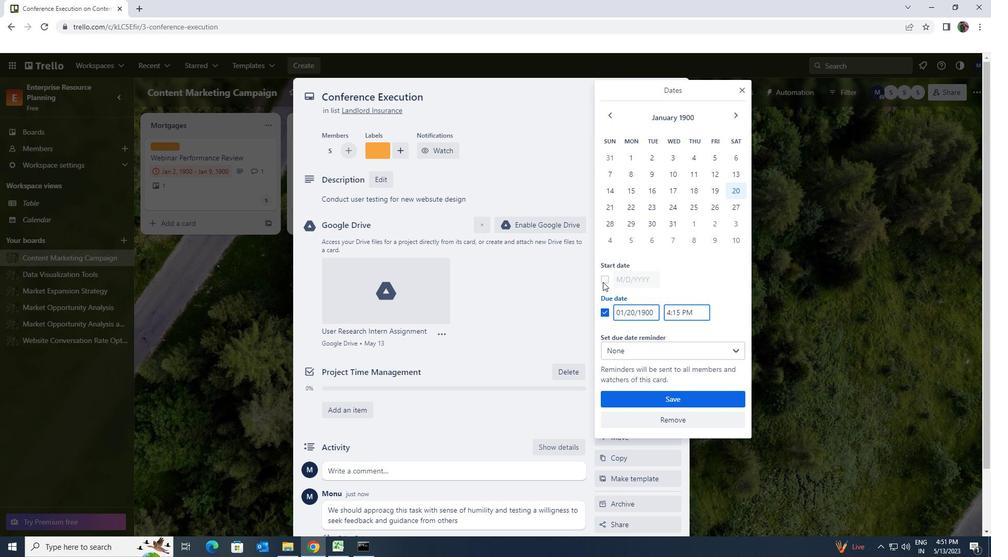 
Action: Mouse moved to (653, 280)
Screenshot: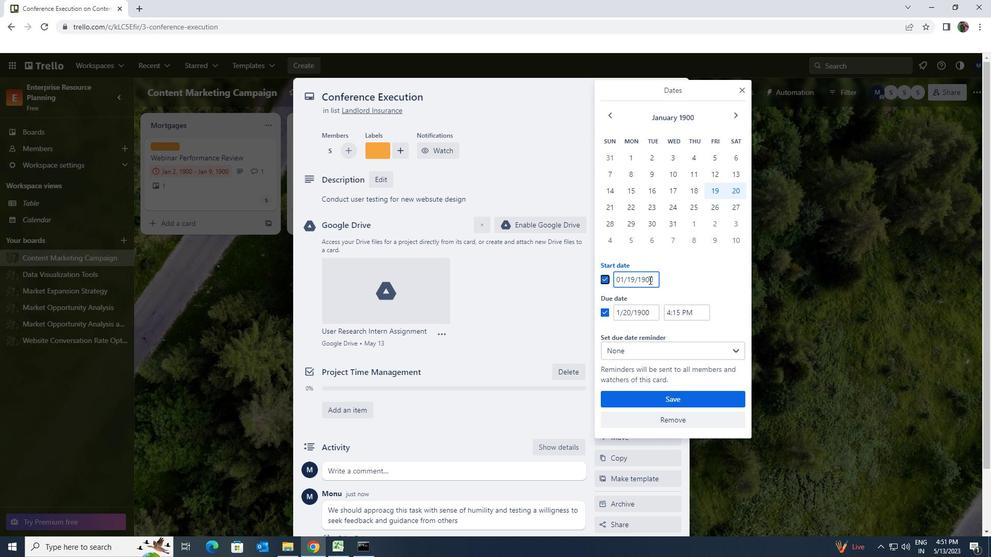 
Action: Mouse pressed left at (653, 280)
Screenshot: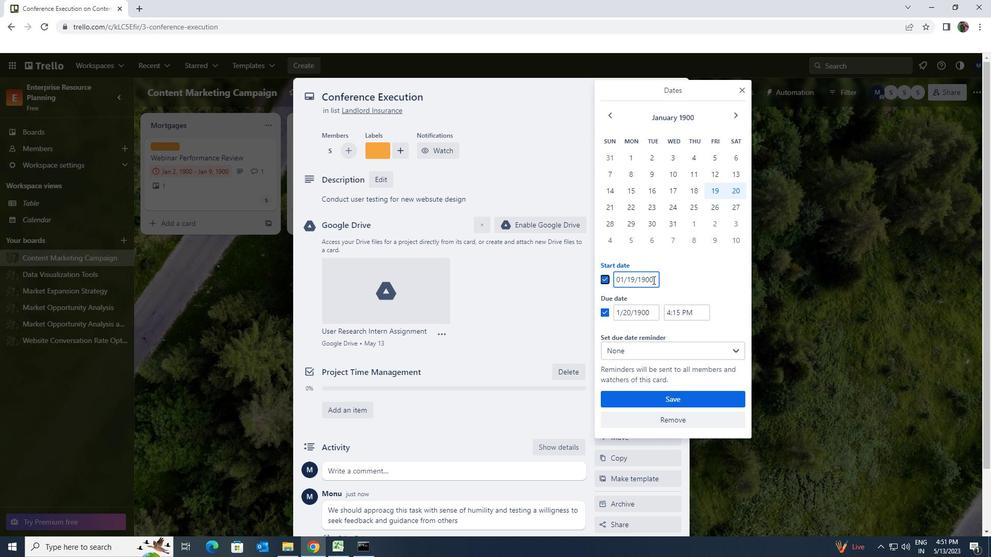 
Action: Mouse moved to (613, 286)
Screenshot: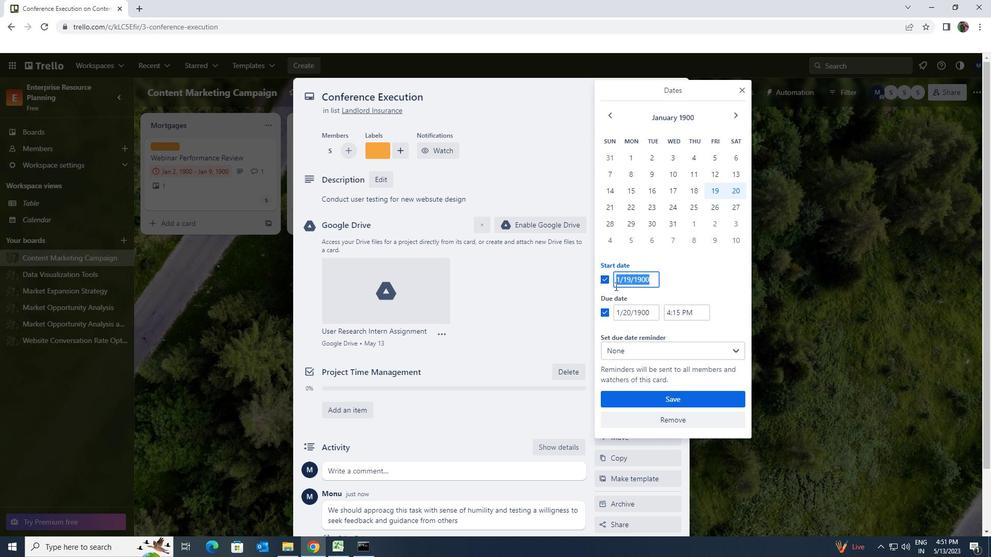 
Action: Key pressed 1/14/1900
Screenshot: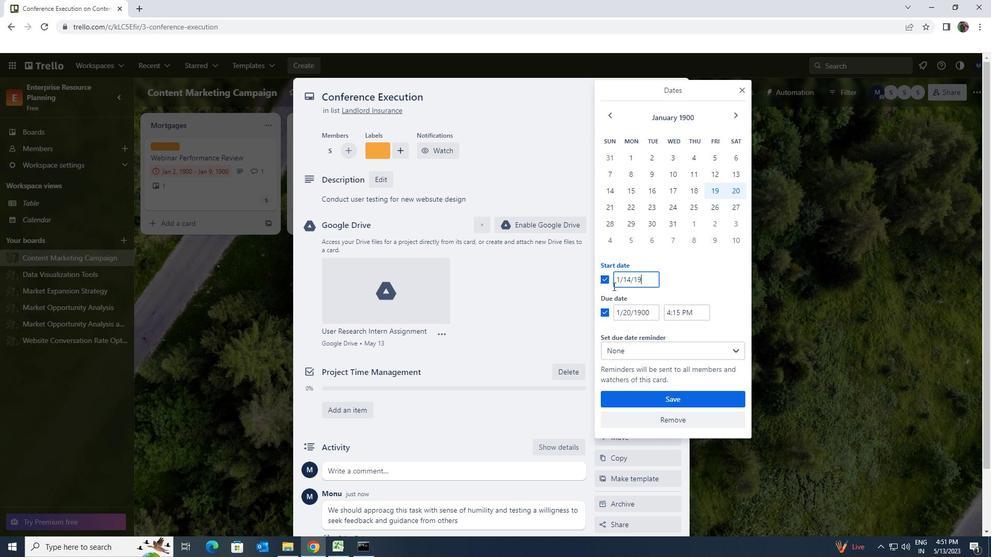 
Action: Mouse moved to (653, 313)
Screenshot: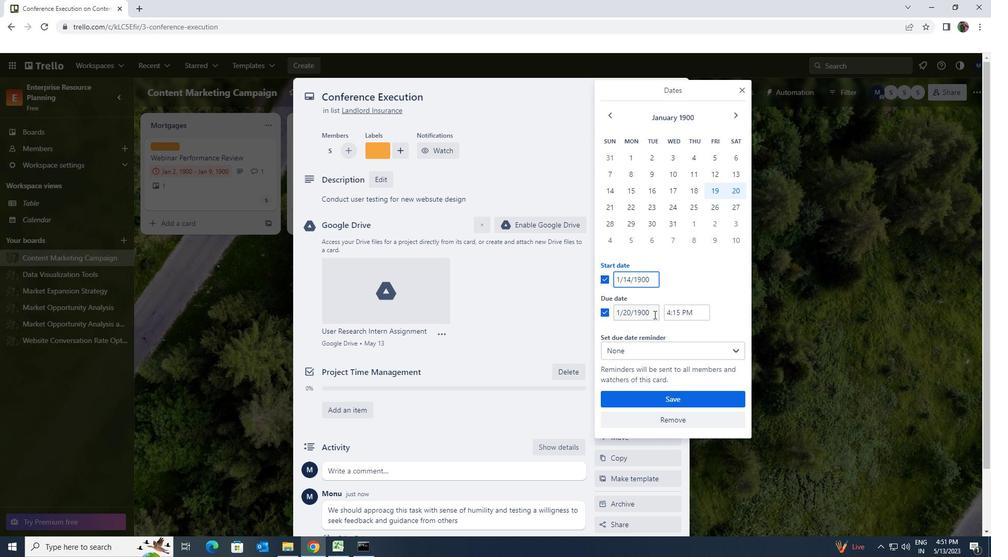 
Action: Mouse pressed left at (653, 313)
Screenshot: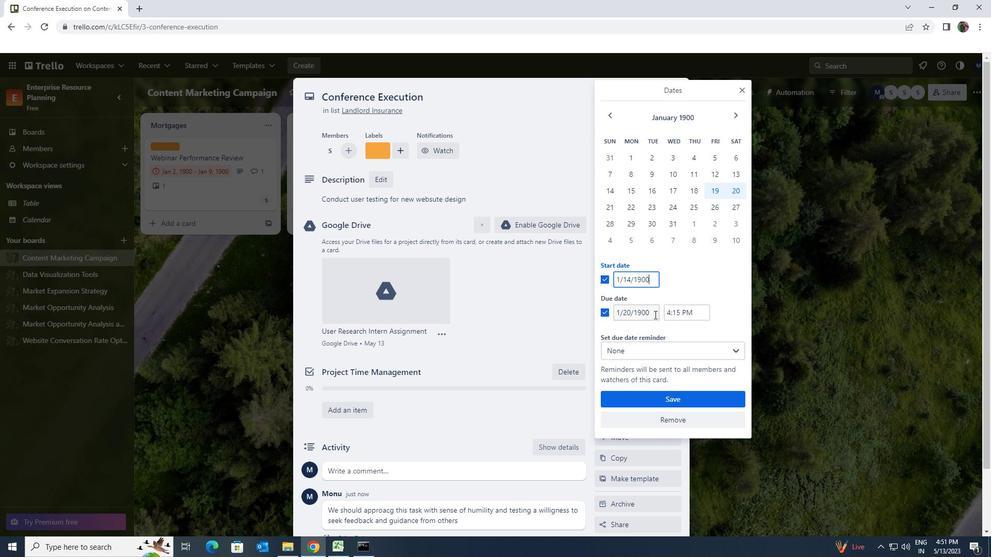 
Action: Mouse moved to (611, 311)
Screenshot: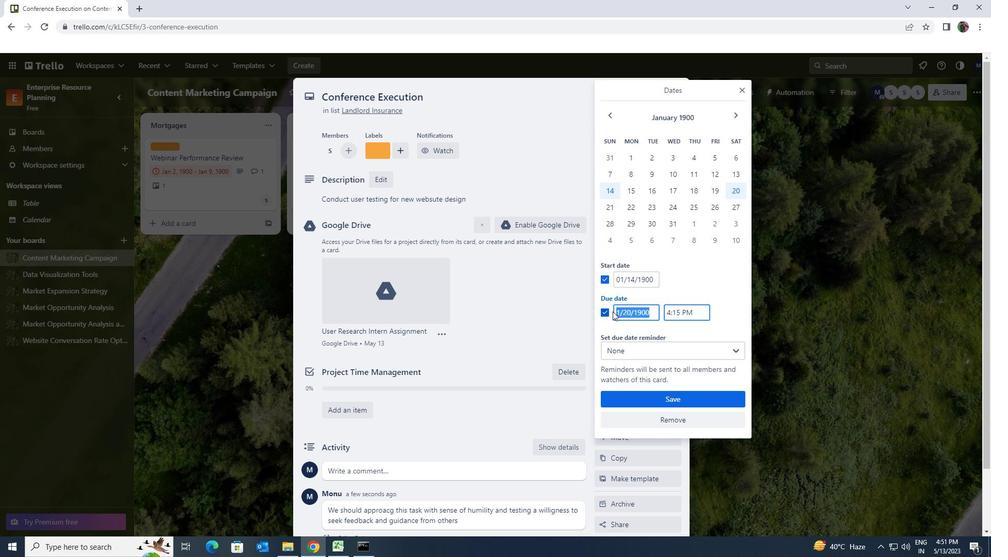 
Action: Key pressed 1/1<Key.backspace>21/1900
Screenshot: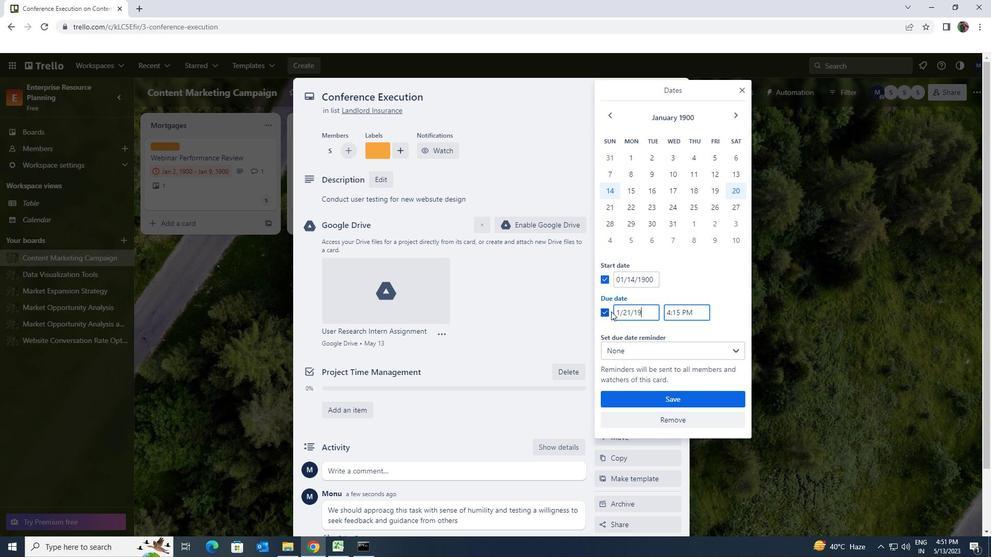 
Action: Mouse moved to (670, 395)
Screenshot: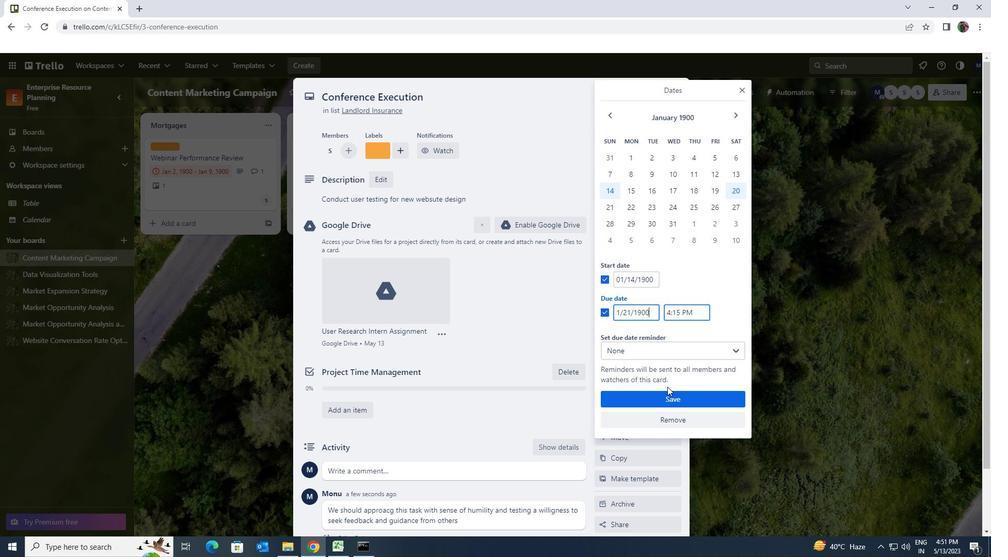 
Action: Mouse pressed left at (670, 395)
Screenshot: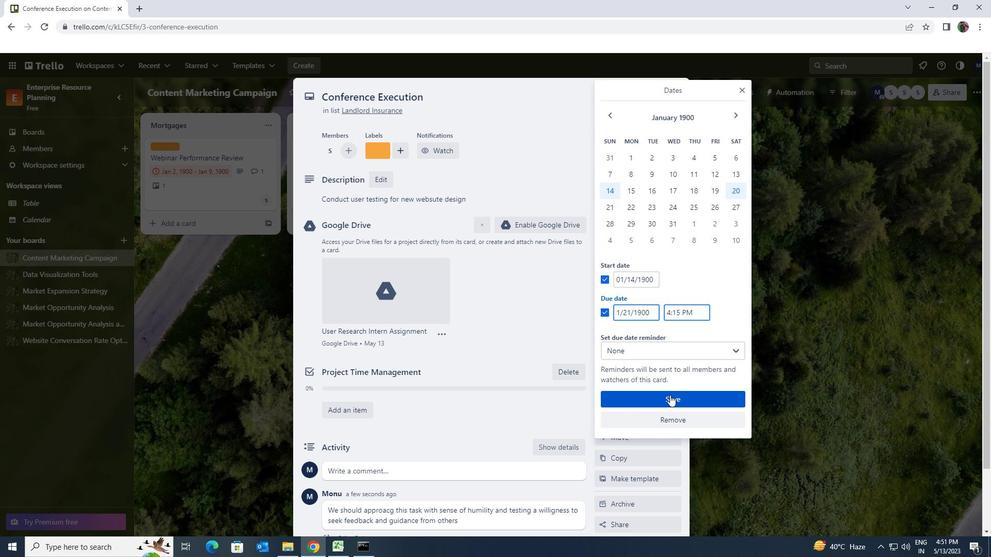 
Action: Mouse scrolled (670, 396) with delta (0, 0)
Screenshot: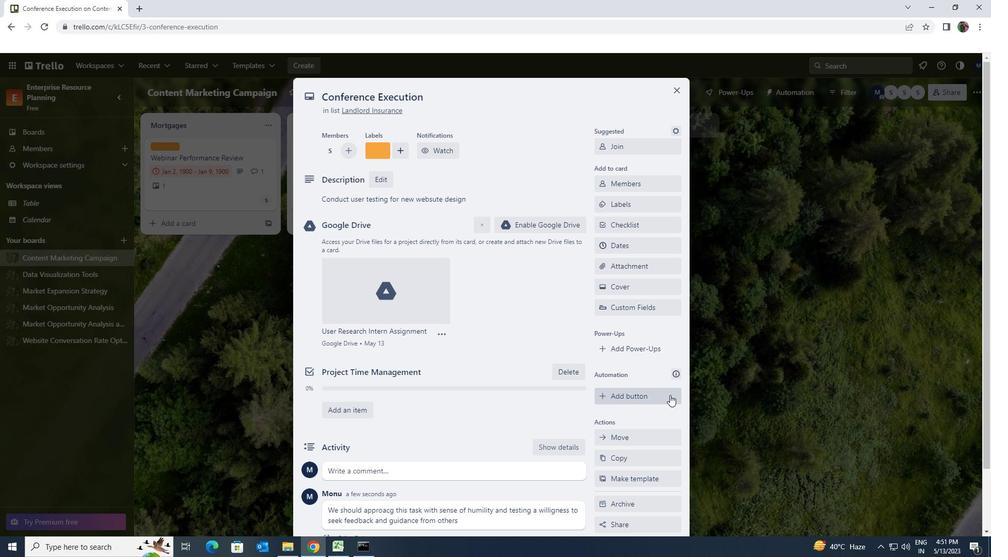 
Action: Mouse scrolled (670, 396) with delta (0, 0)
Screenshot: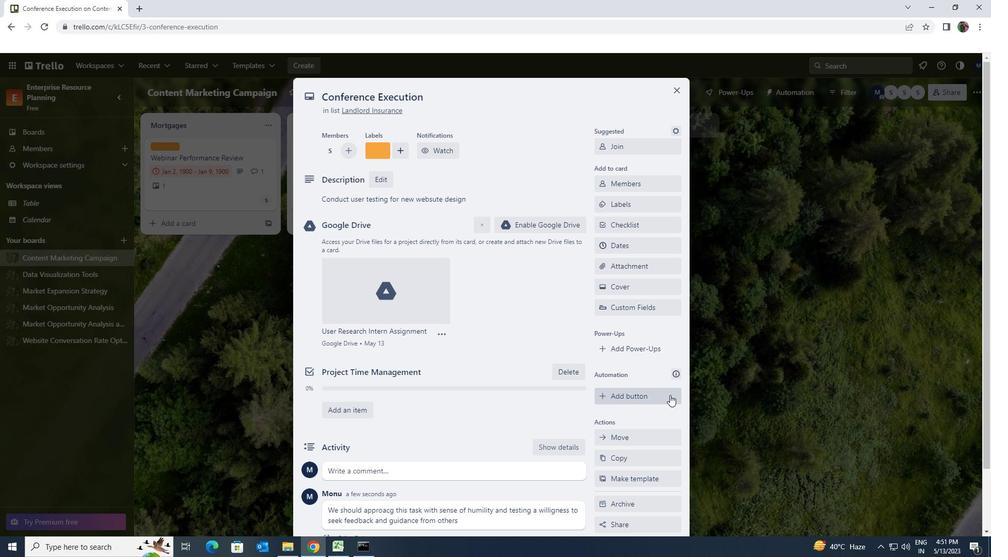 
Action: Mouse scrolled (670, 396) with delta (0, 0)
Screenshot: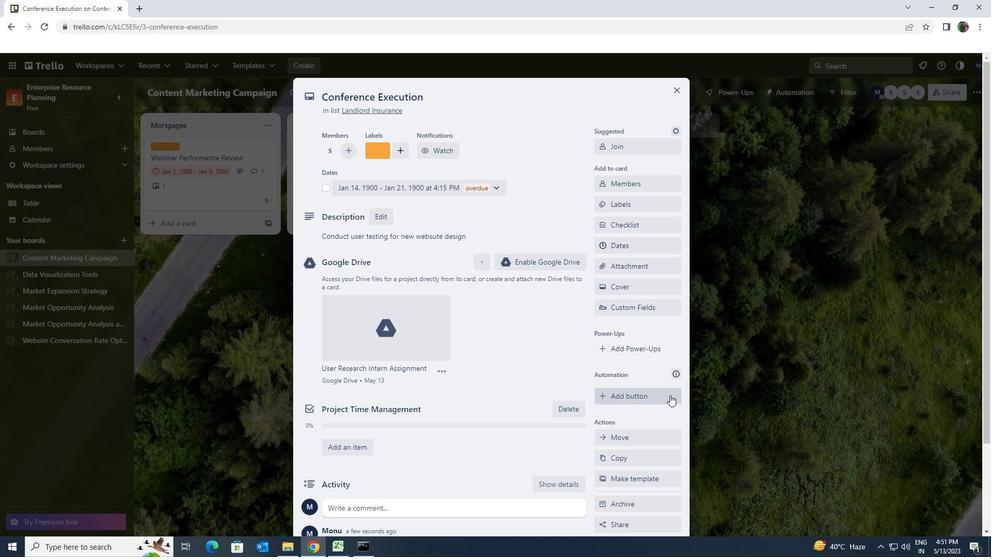 
Action: Mouse scrolled (670, 396) with delta (0, 0)
Screenshot: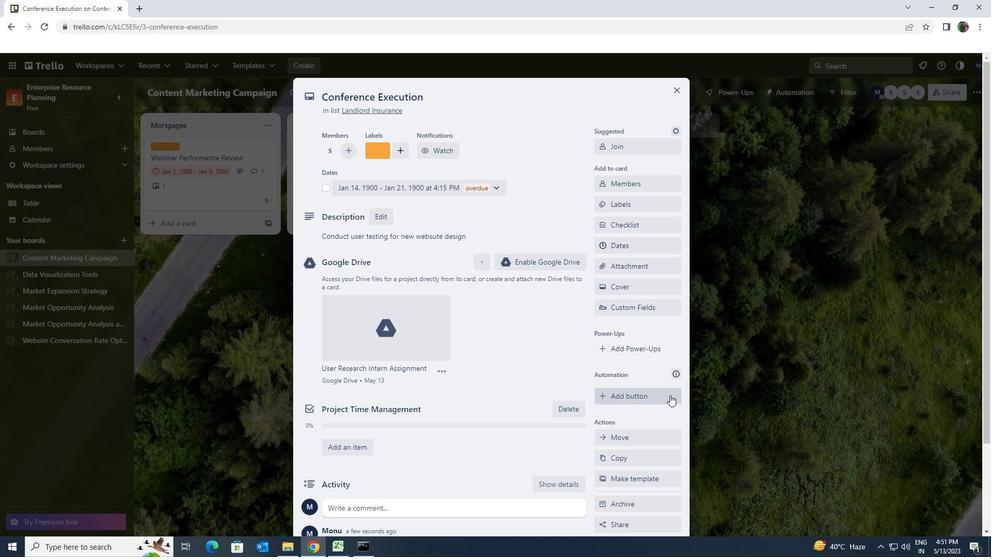 
Action: Mouse scrolled (670, 396) with delta (0, 0)
Screenshot: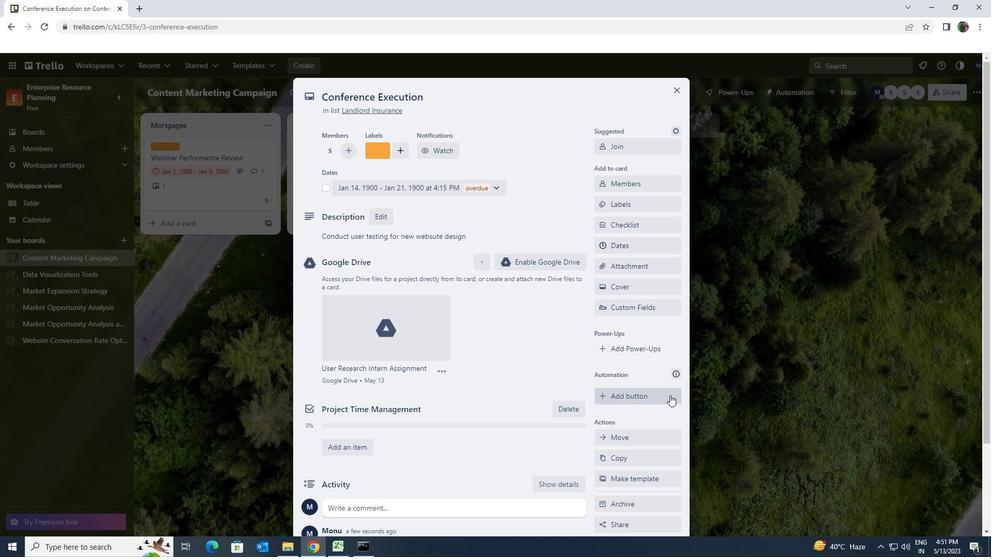 
Action: Mouse moved to (675, 94)
Screenshot: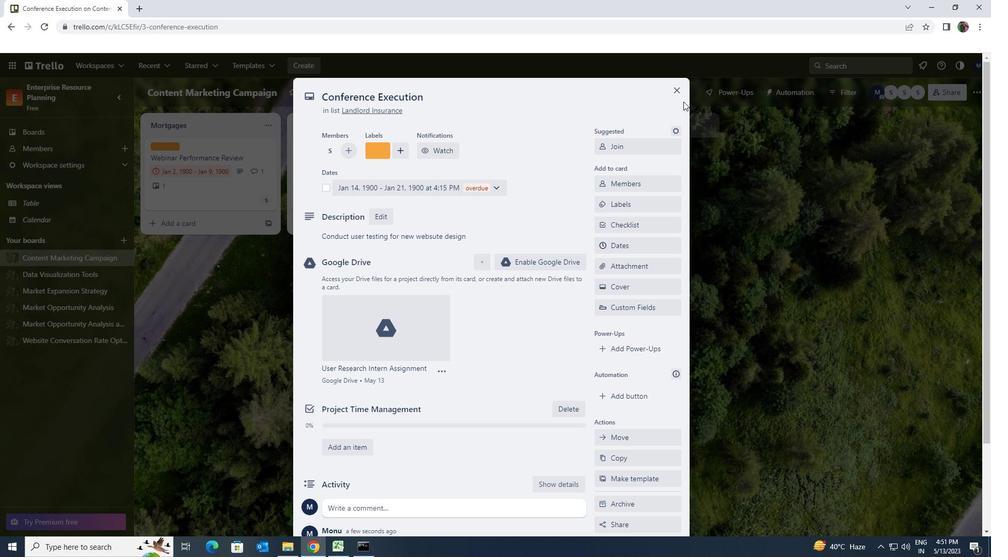 
